 Task: Set up code owners for code review assignments.
Action: Mouse moved to (1371, 76)
Screenshot: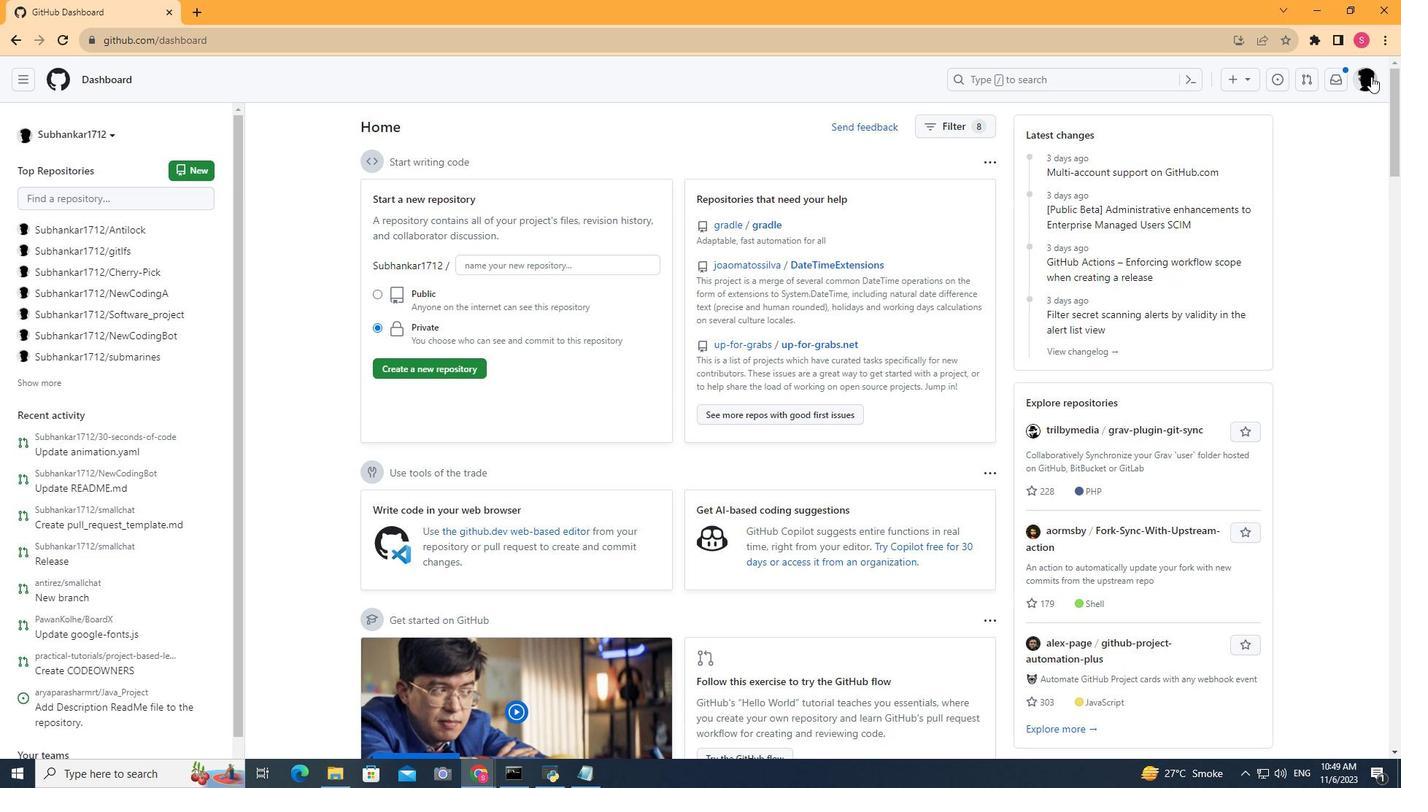 
Action: Mouse pressed left at (1371, 76)
Screenshot: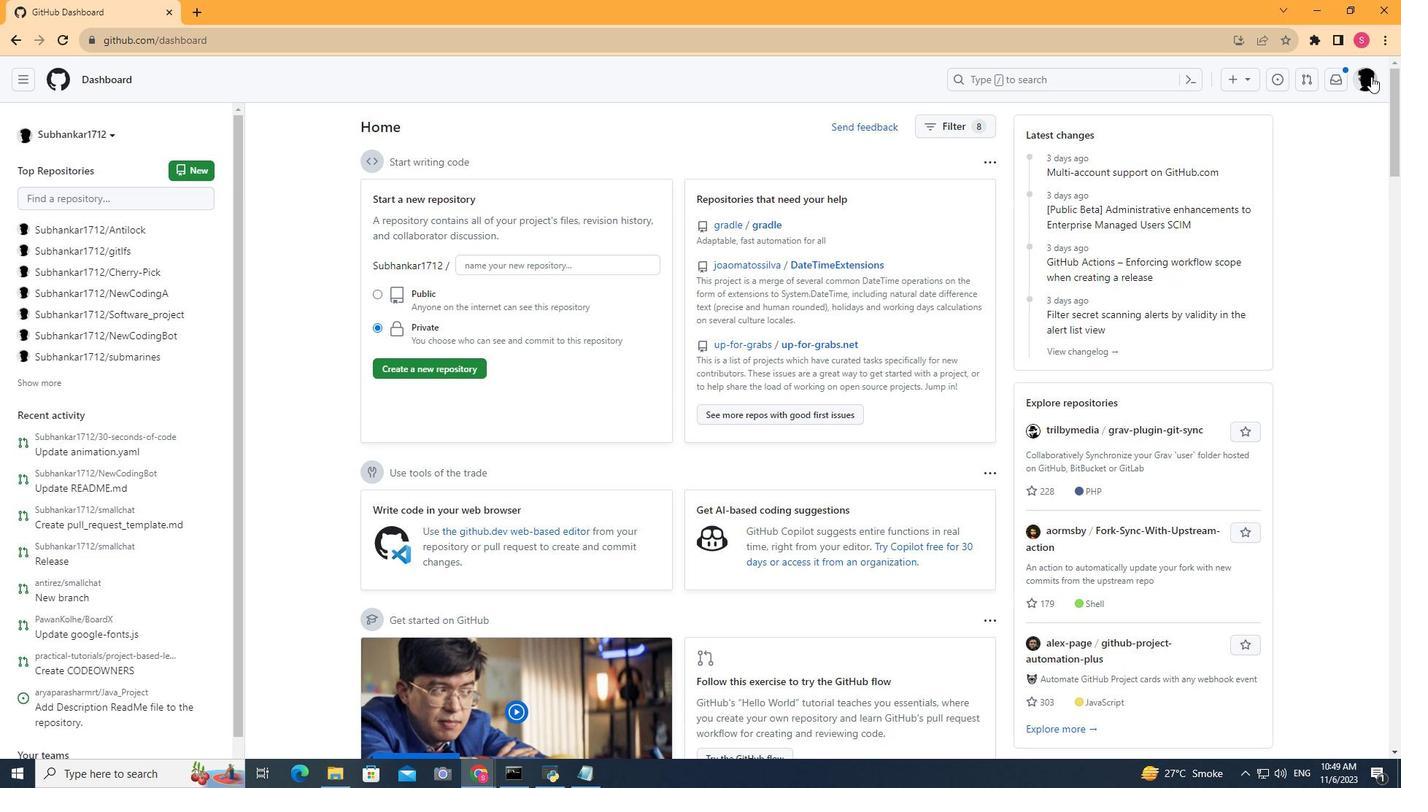 
Action: Mouse moved to (1209, 202)
Screenshot: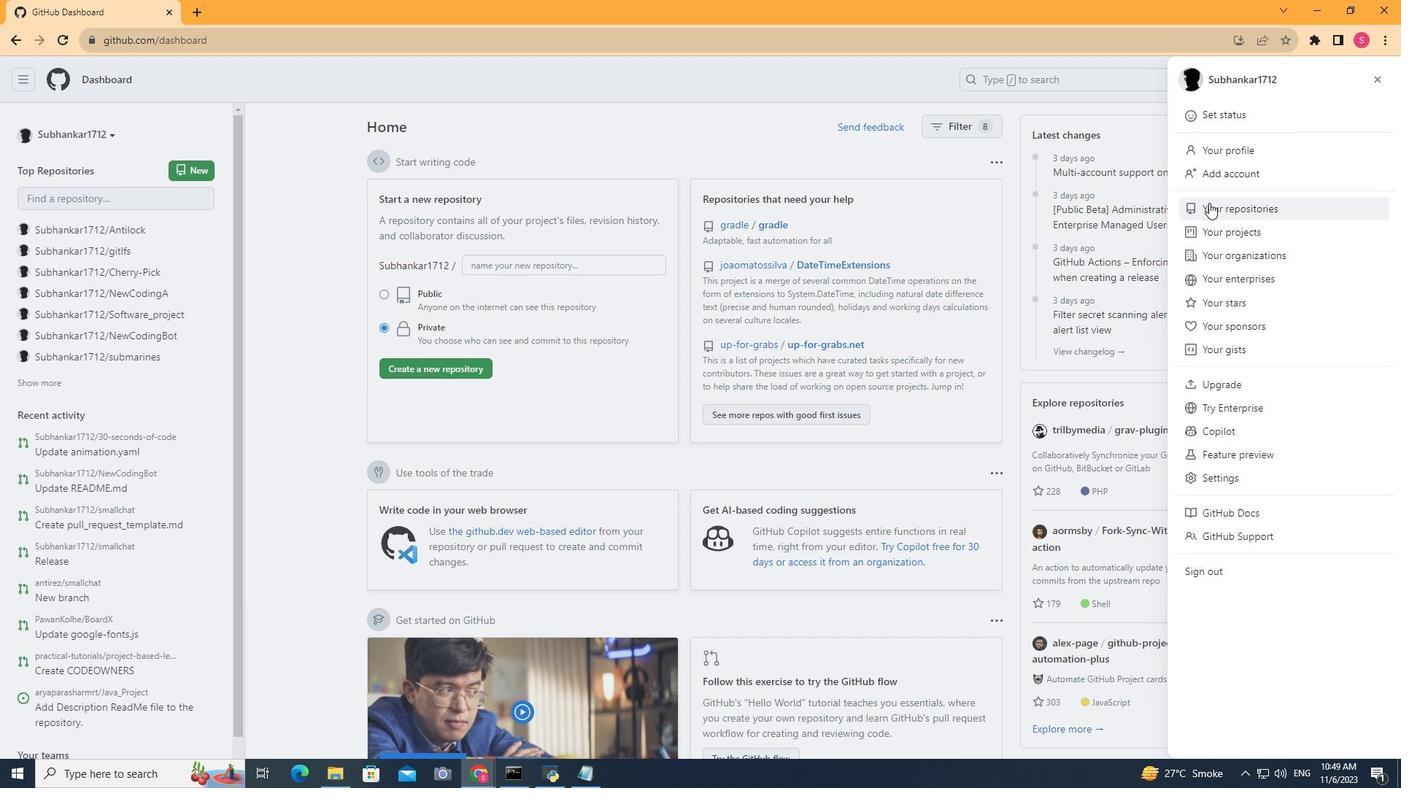 
Action: Mouse pressed left at (1209, 202)
Screenshot: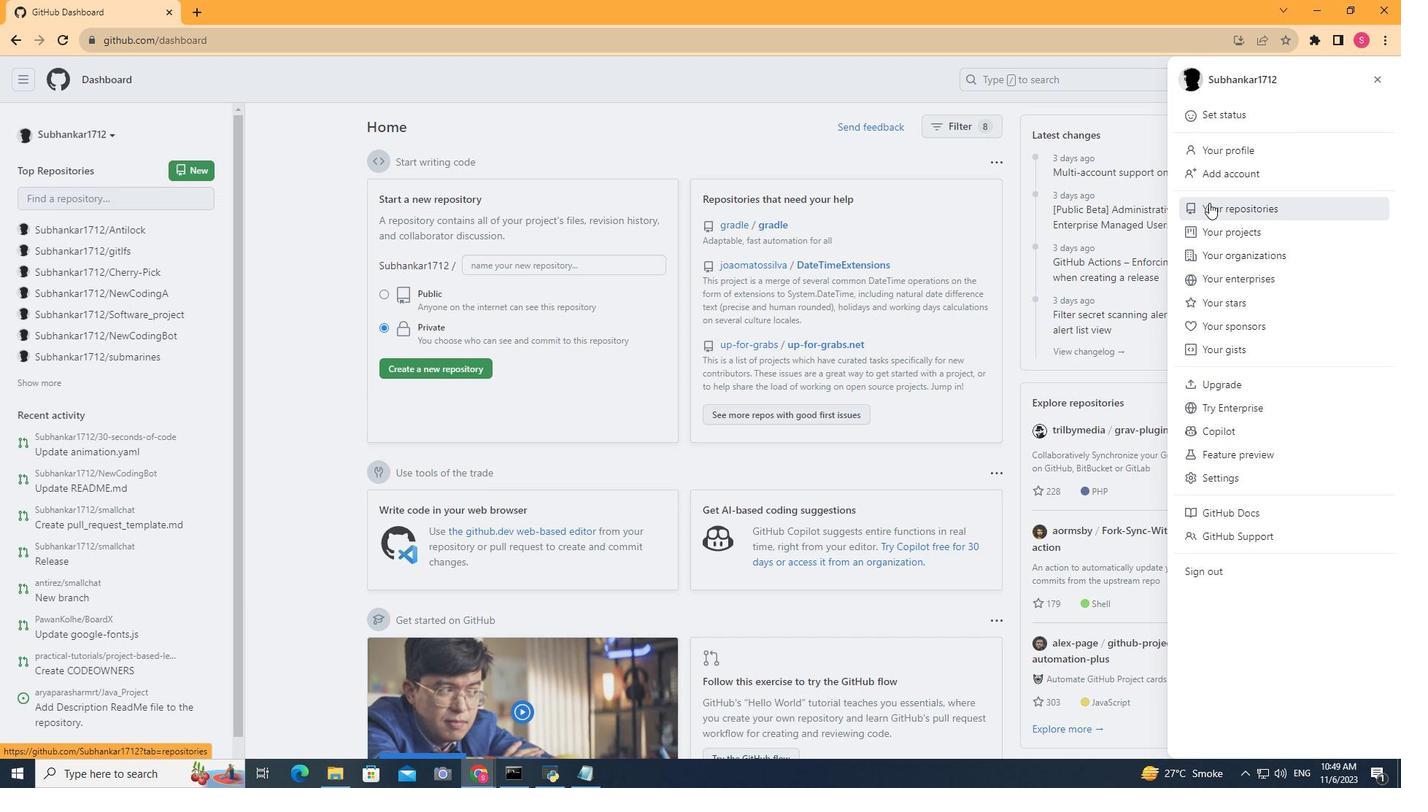 
Action: Mouse moved to (513, 327)
Screenshot: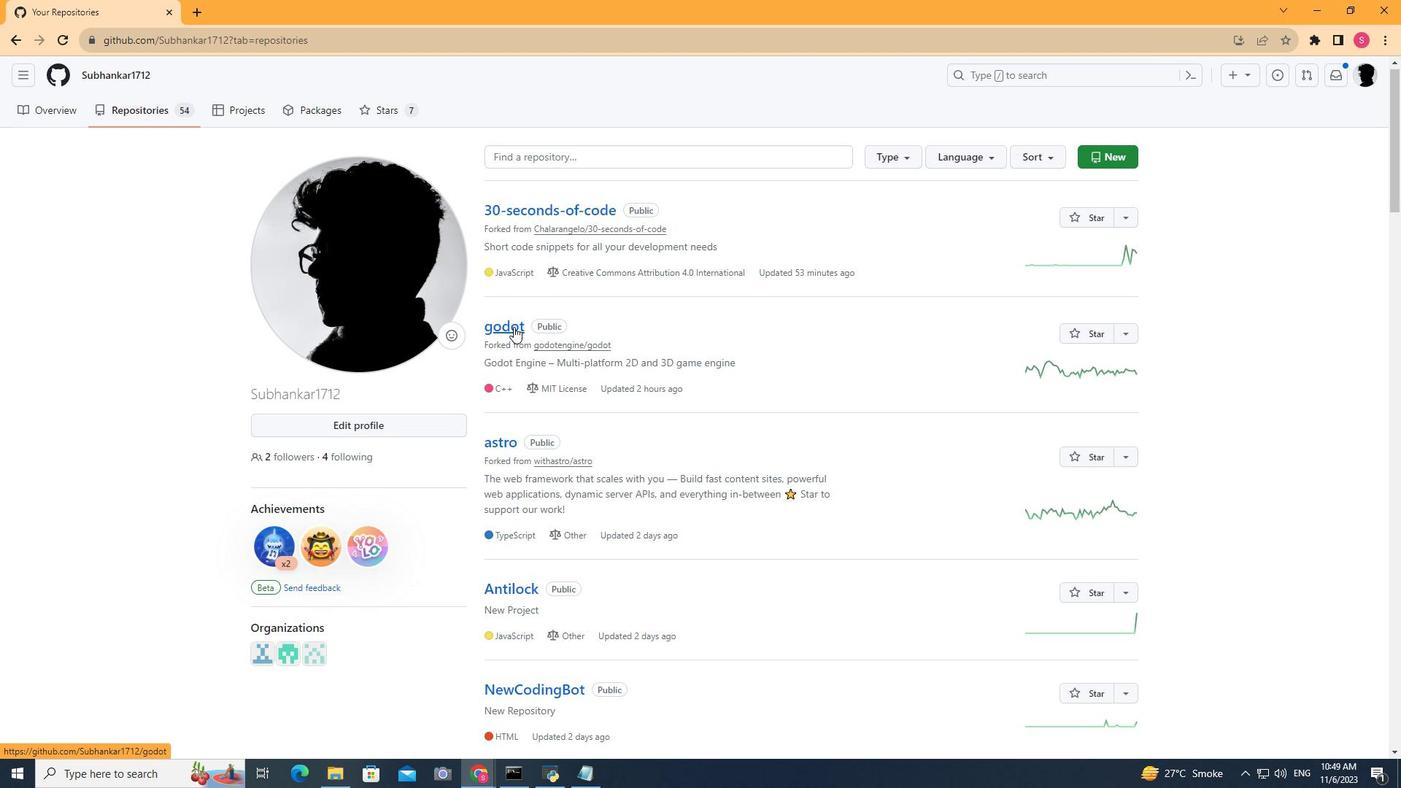 
Action: Mouse scrolled (513, 326) with delta (0, 0)
Screenshot: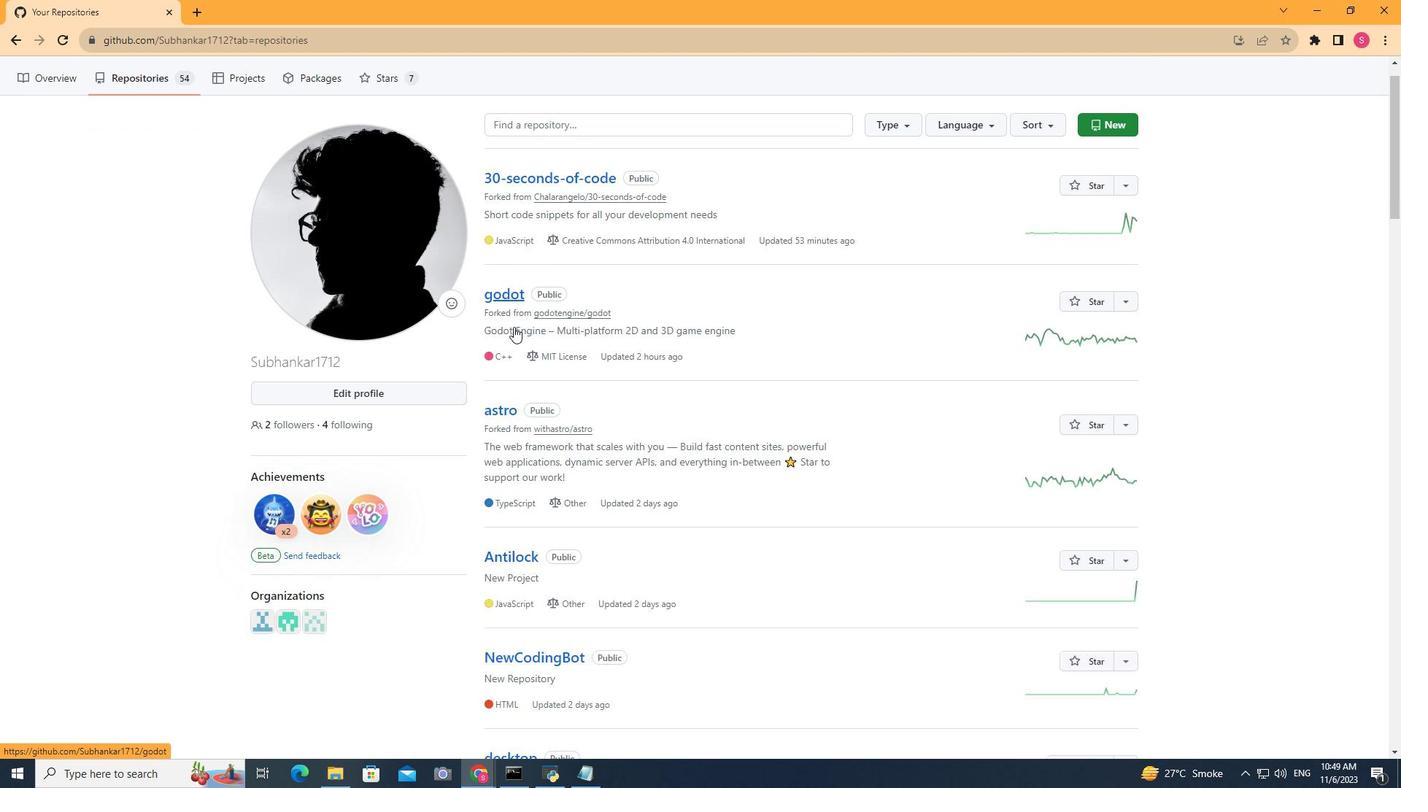
Action: Mouse moved to (490, 376)
Screenshot: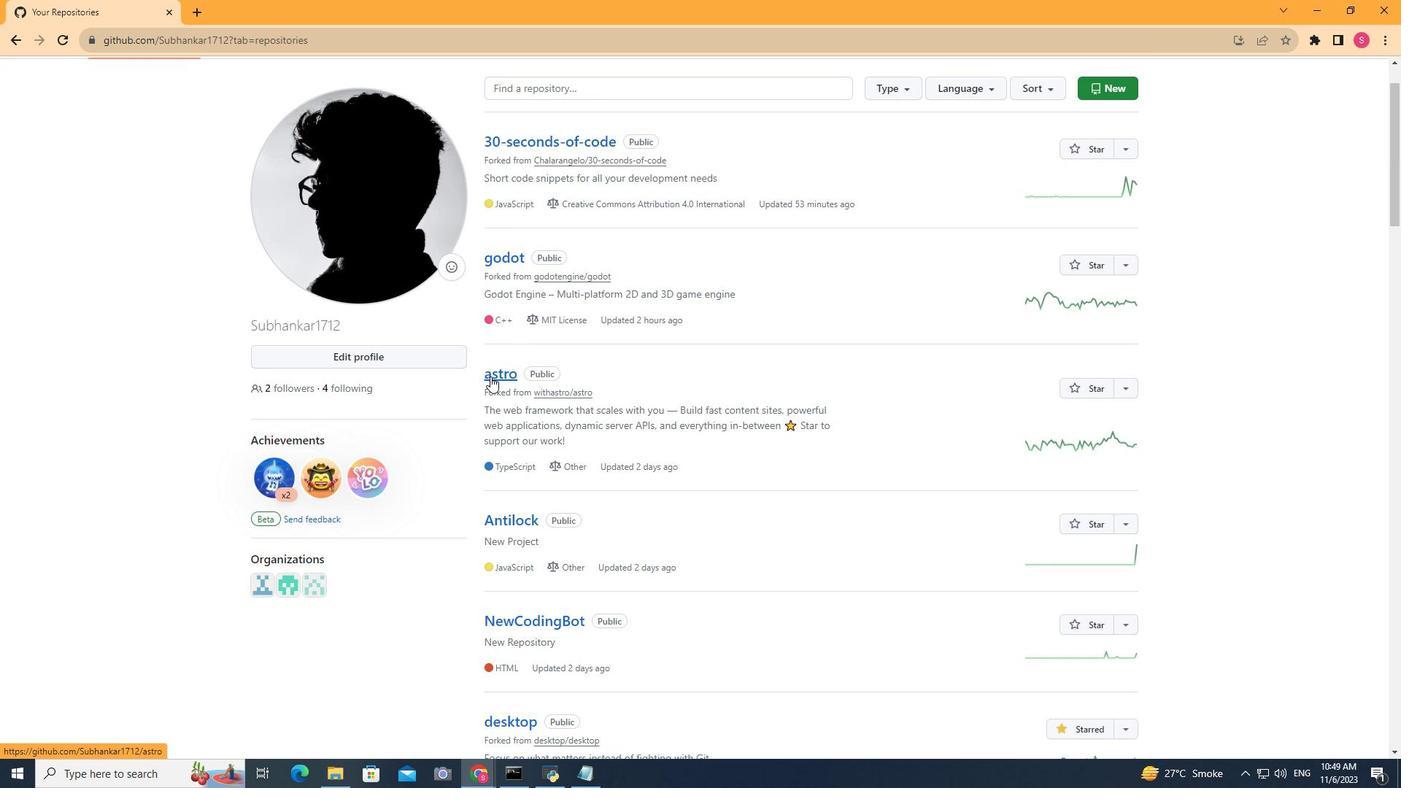 
Action: Mouse pressed left at (490, 376)
Screenshot: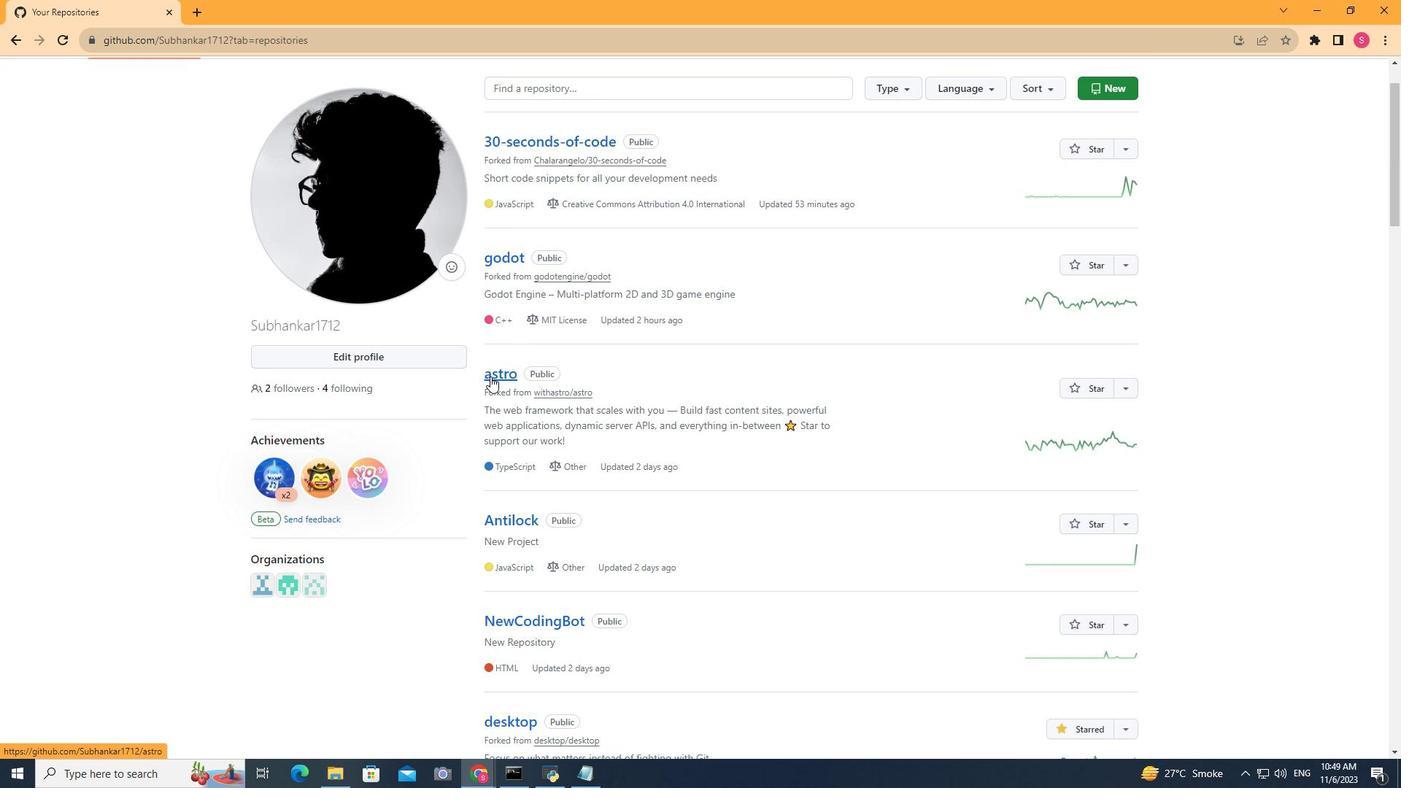 
Action: Mouse moved to (492, 120)
Screenshot: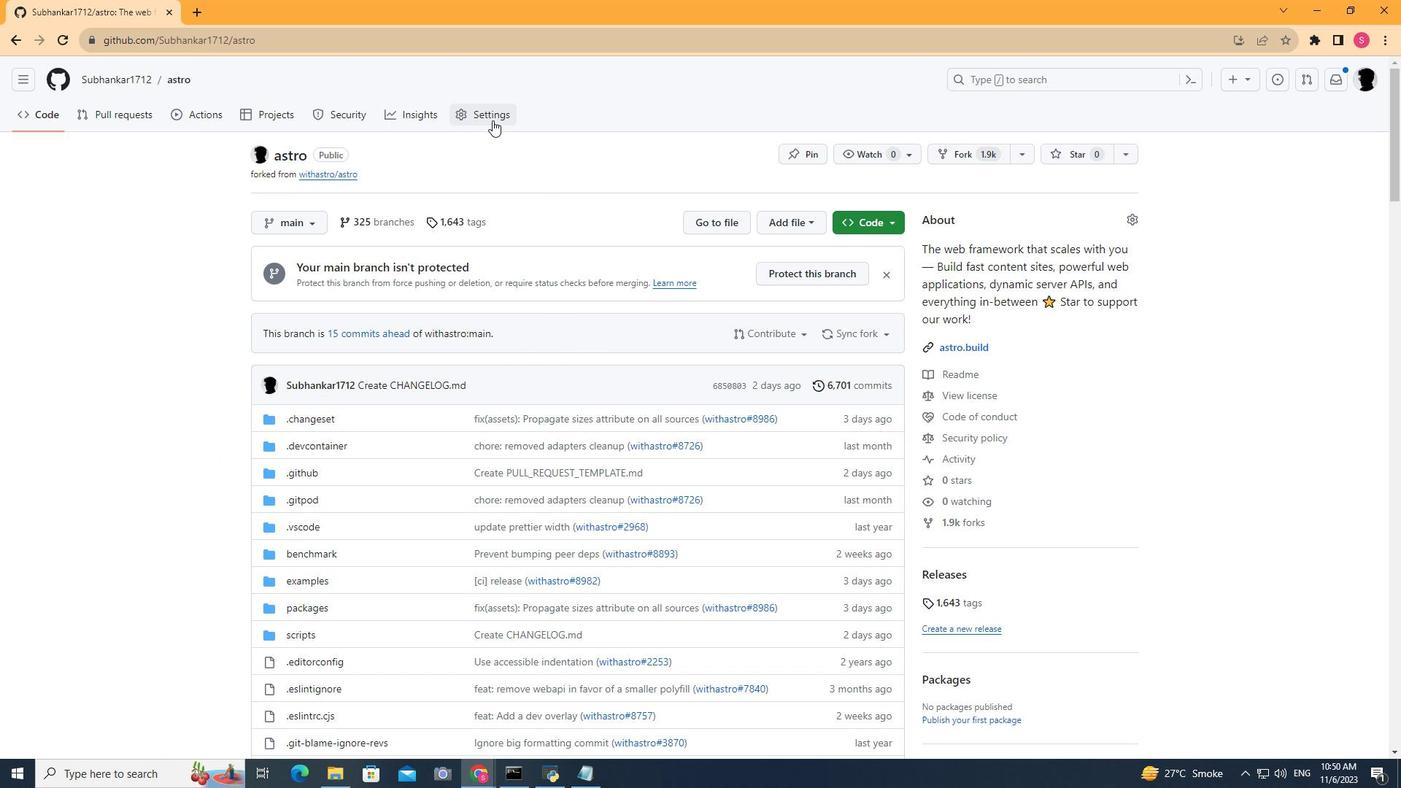 
Action: Mouse pressed left at (492, 120)
Screenshot: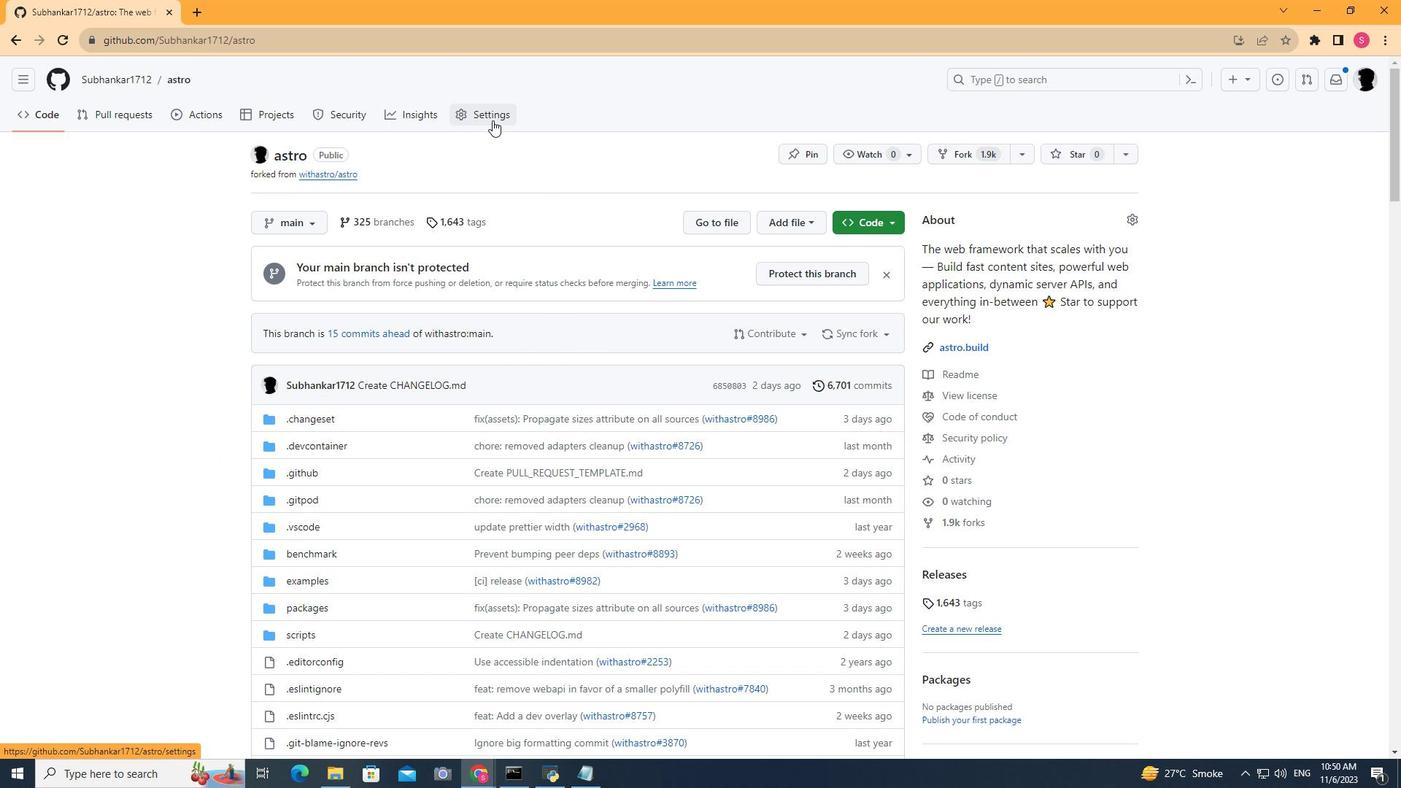 
Action: Mouse moved to (473, 151)
Screenshot: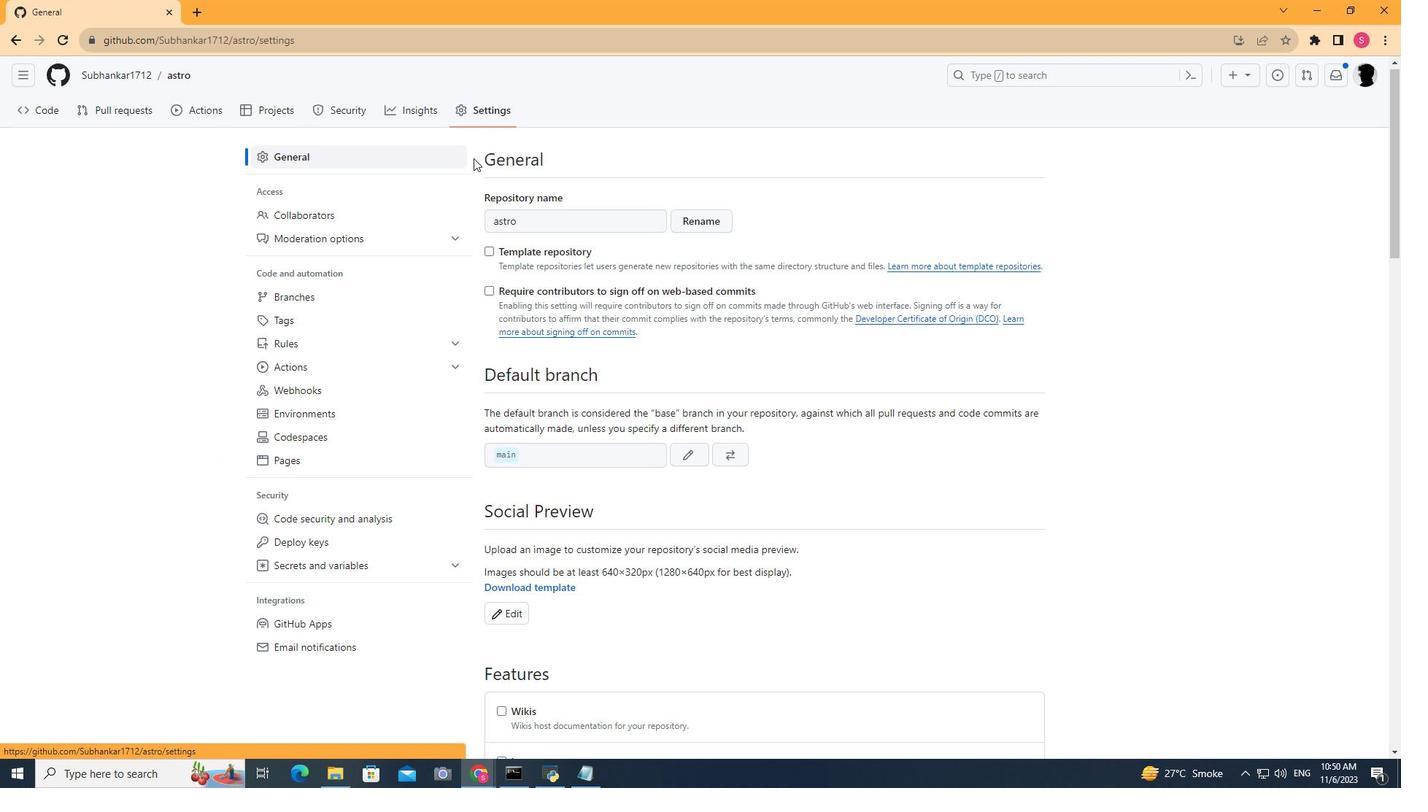 
Action: Mouse scrolled (473, 151) with delta (0, 0)
Screenshot: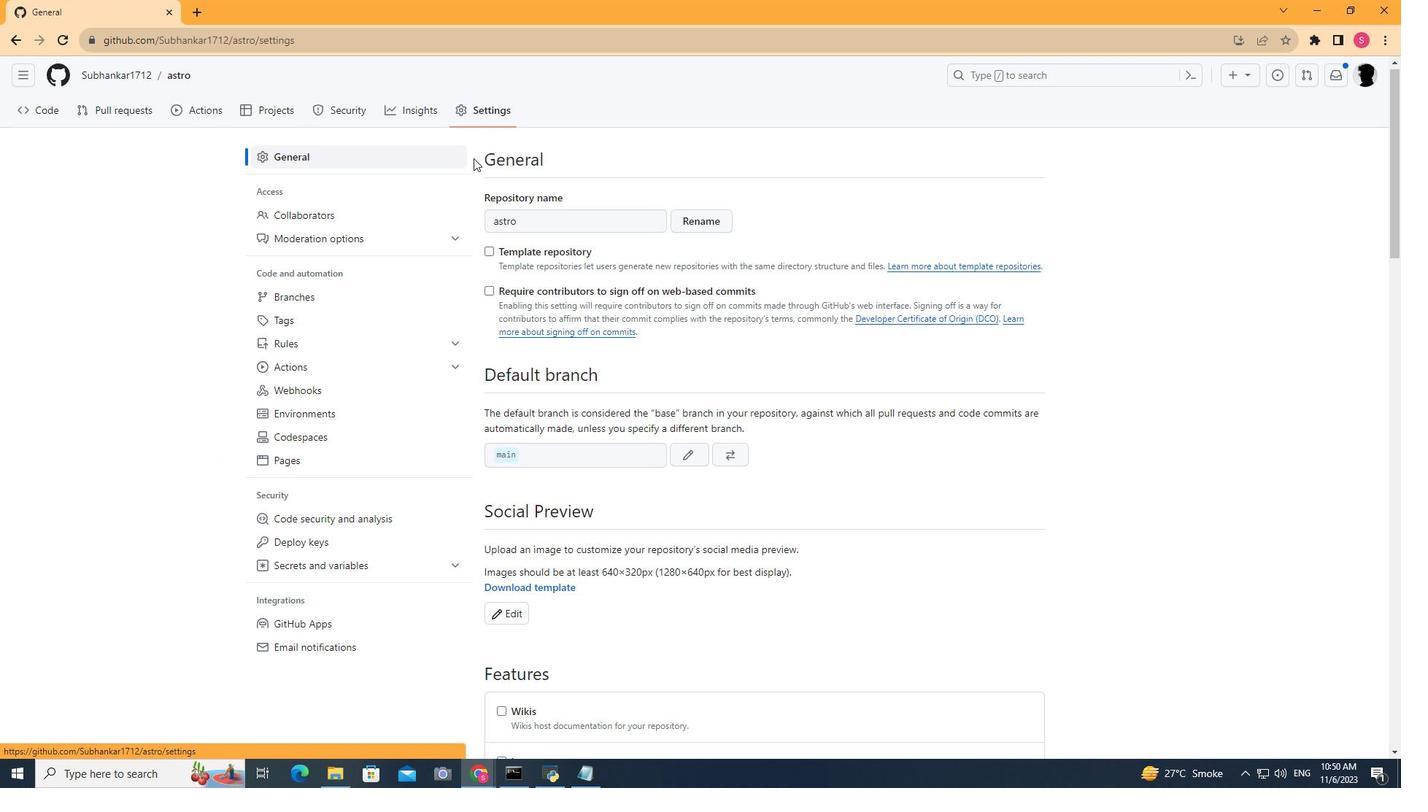 
Action: Mouse moved to (473, 157)
Screenshot: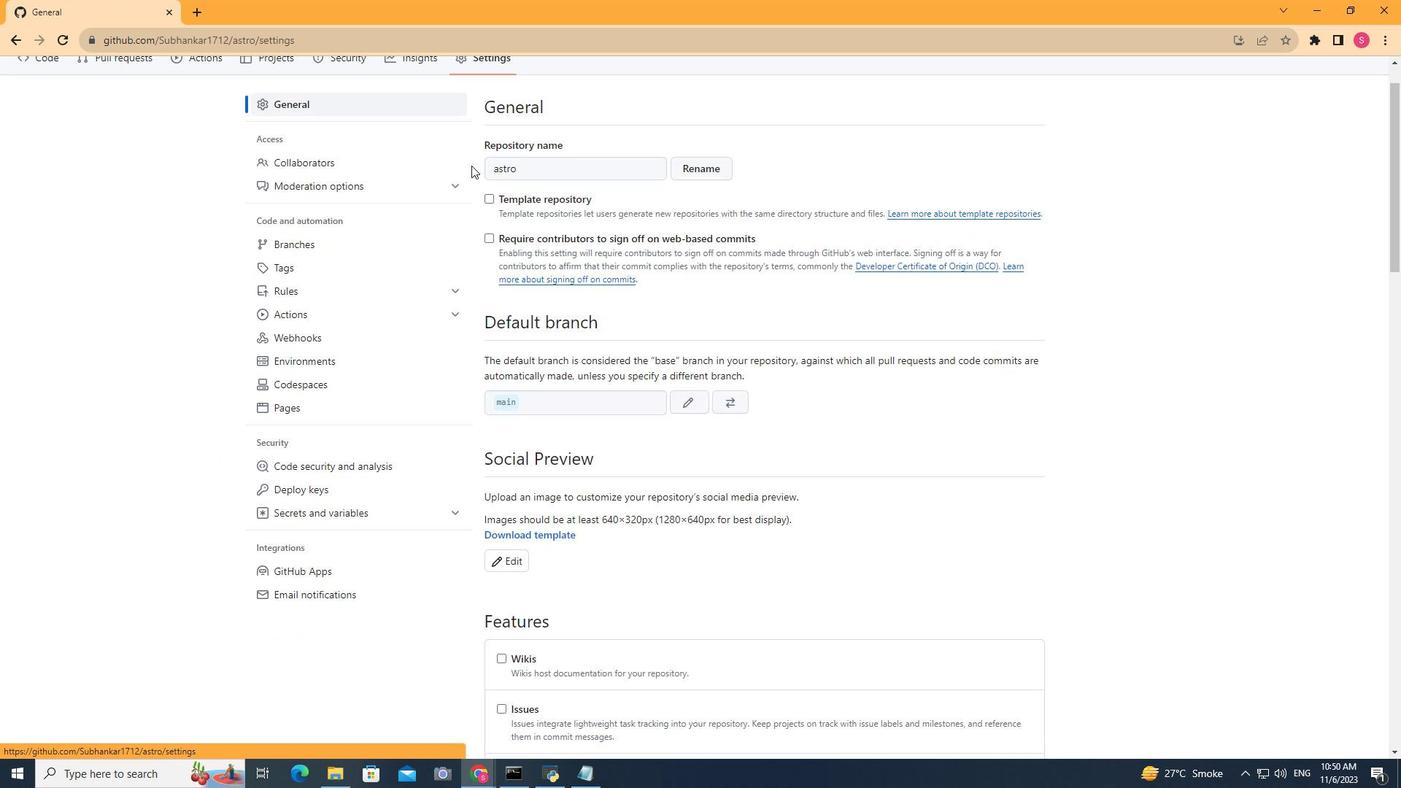 
Action: Mouse scrolled (473, 156) with delta (0, 0)
Screenshot: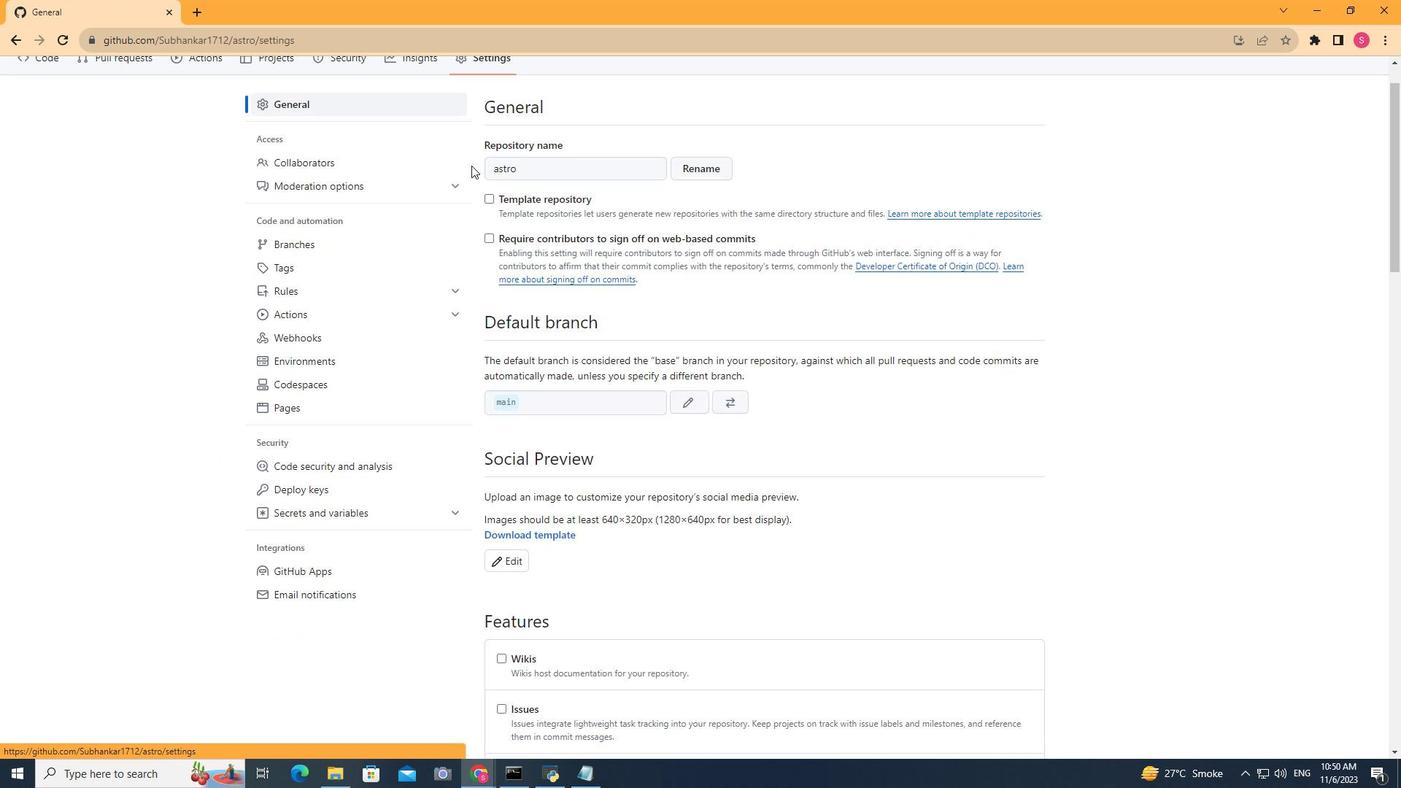 
Action: Mouse moved to (391, 159)
Screenshot: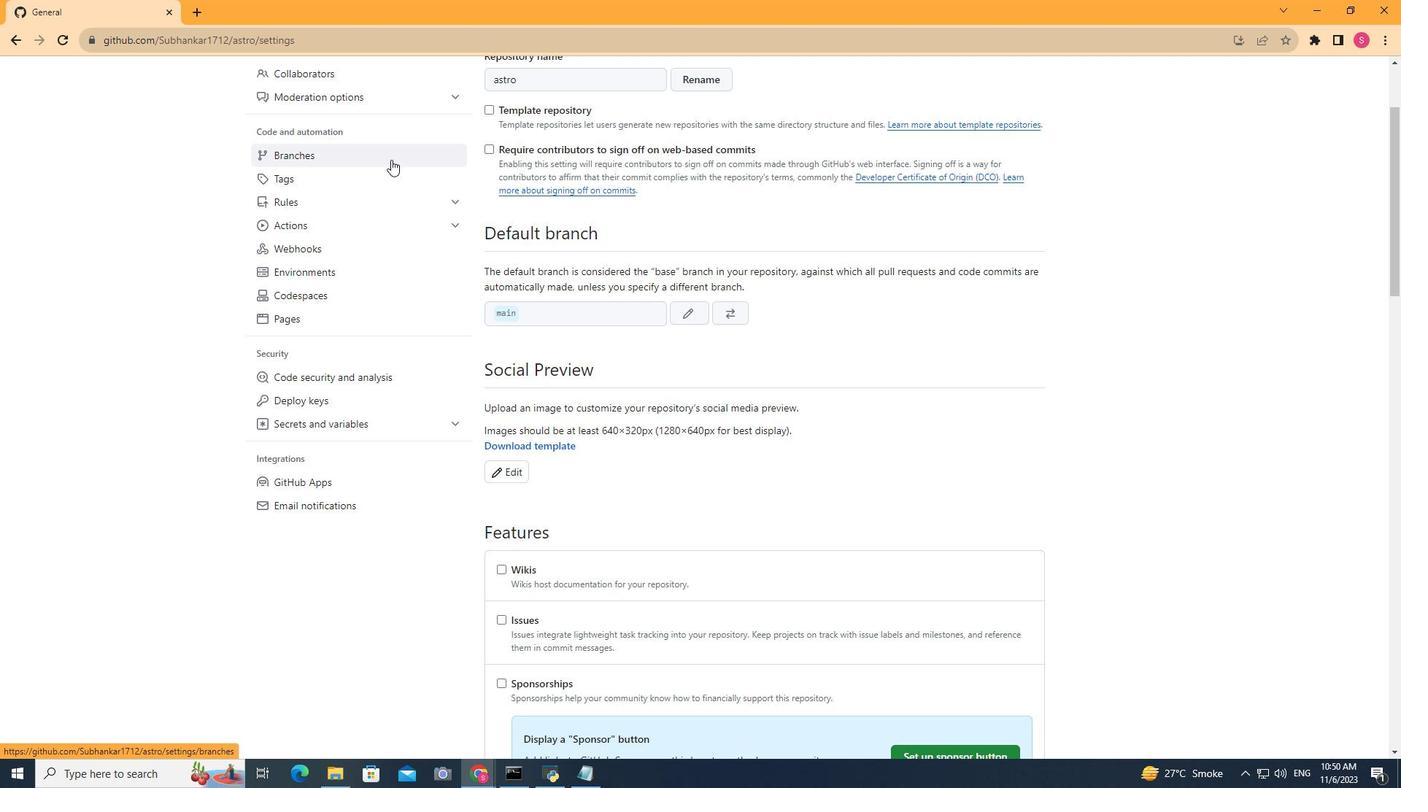 
Action: Mouse pressed left at (391, 159)
Screenshot: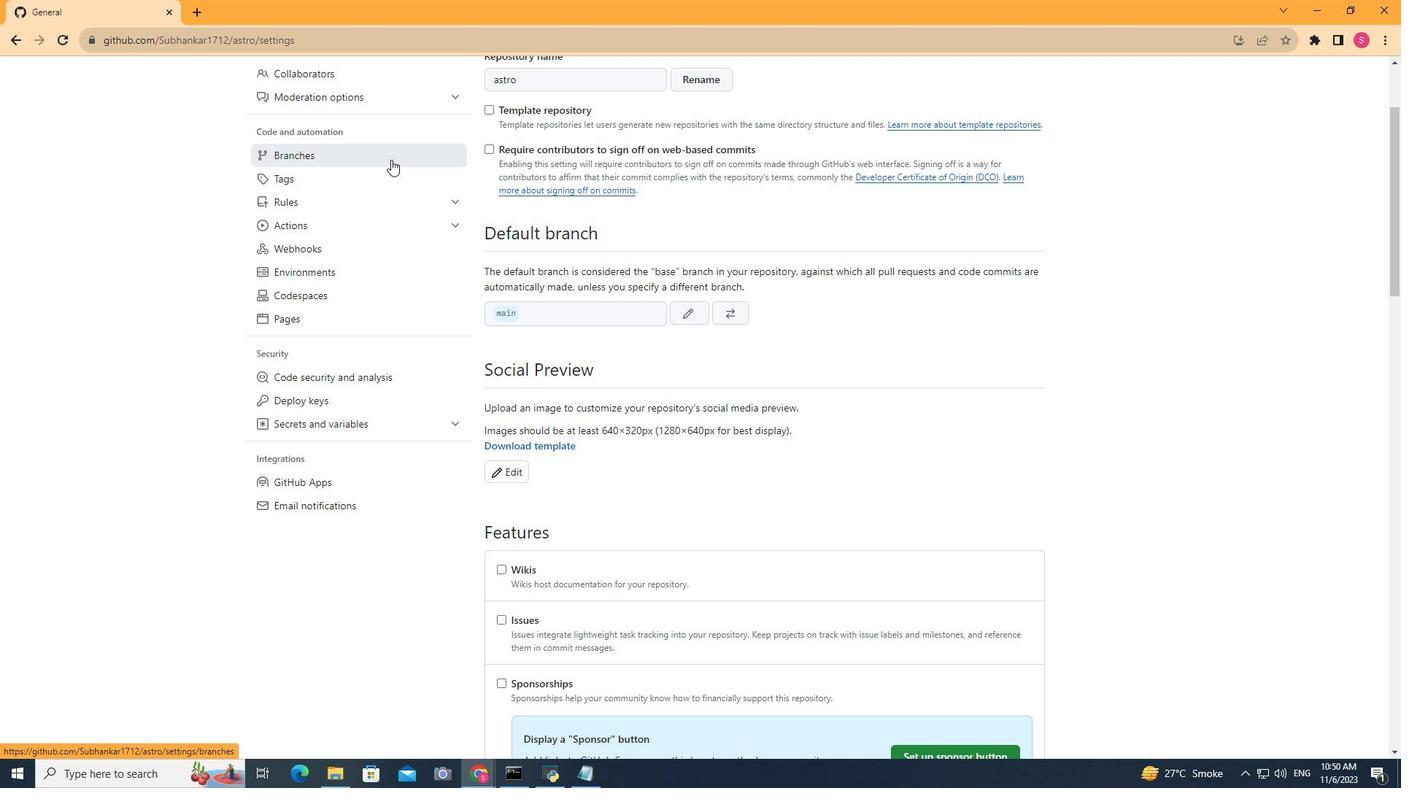 
Action: Mouse moved to (612, 251)
Screenshot: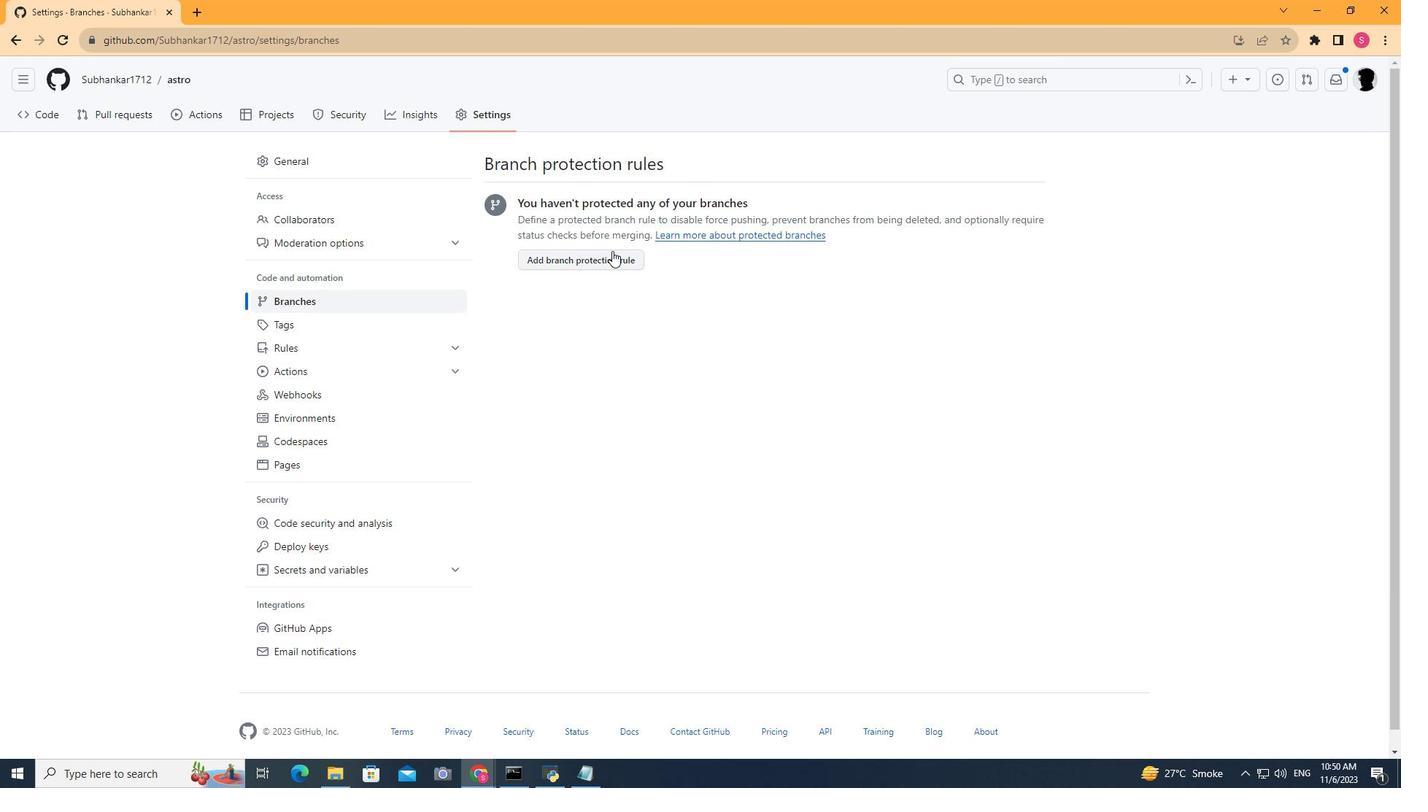 
Action: Mouse pressed left at (612, 251)
Screenshot: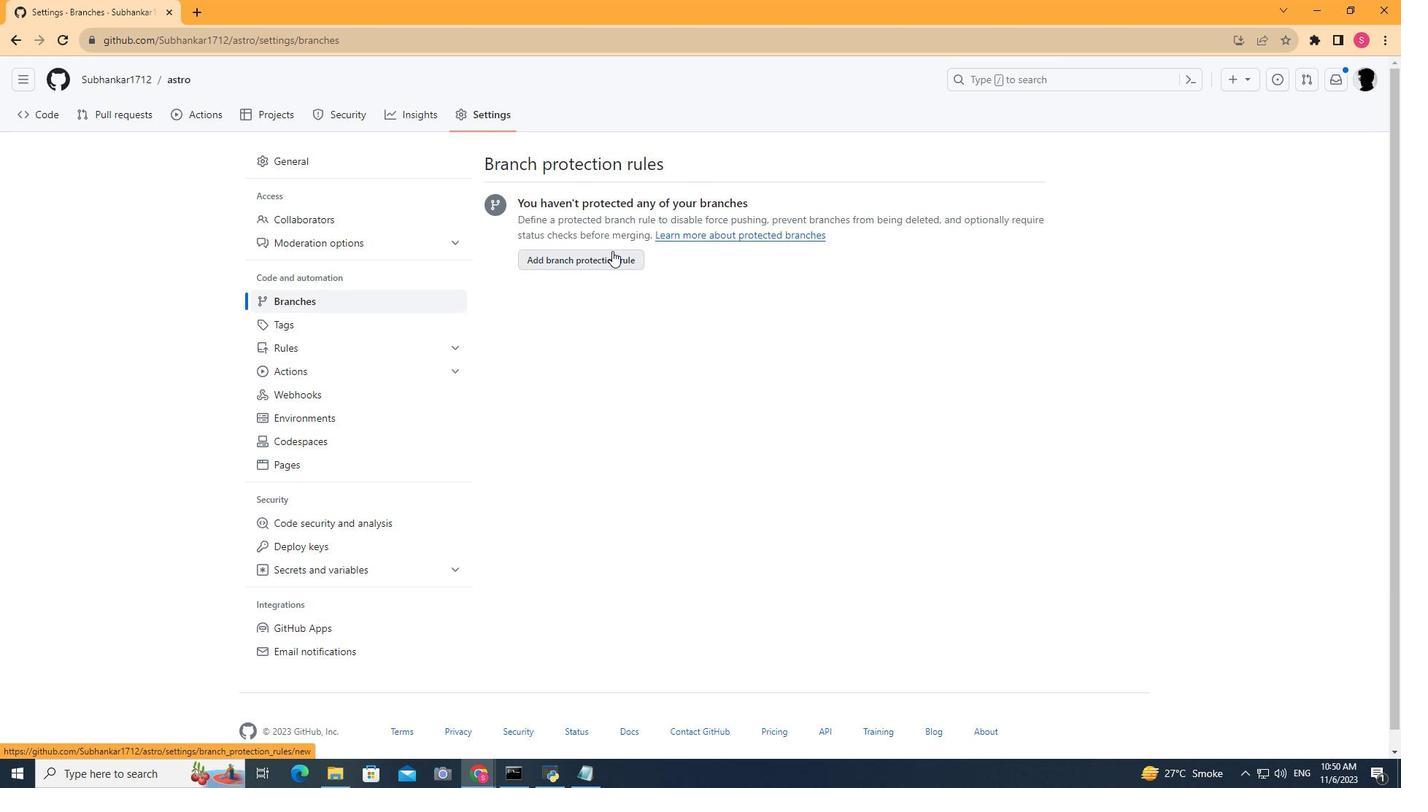 
Action: Mouse moved to (551, 366)
Screenshot: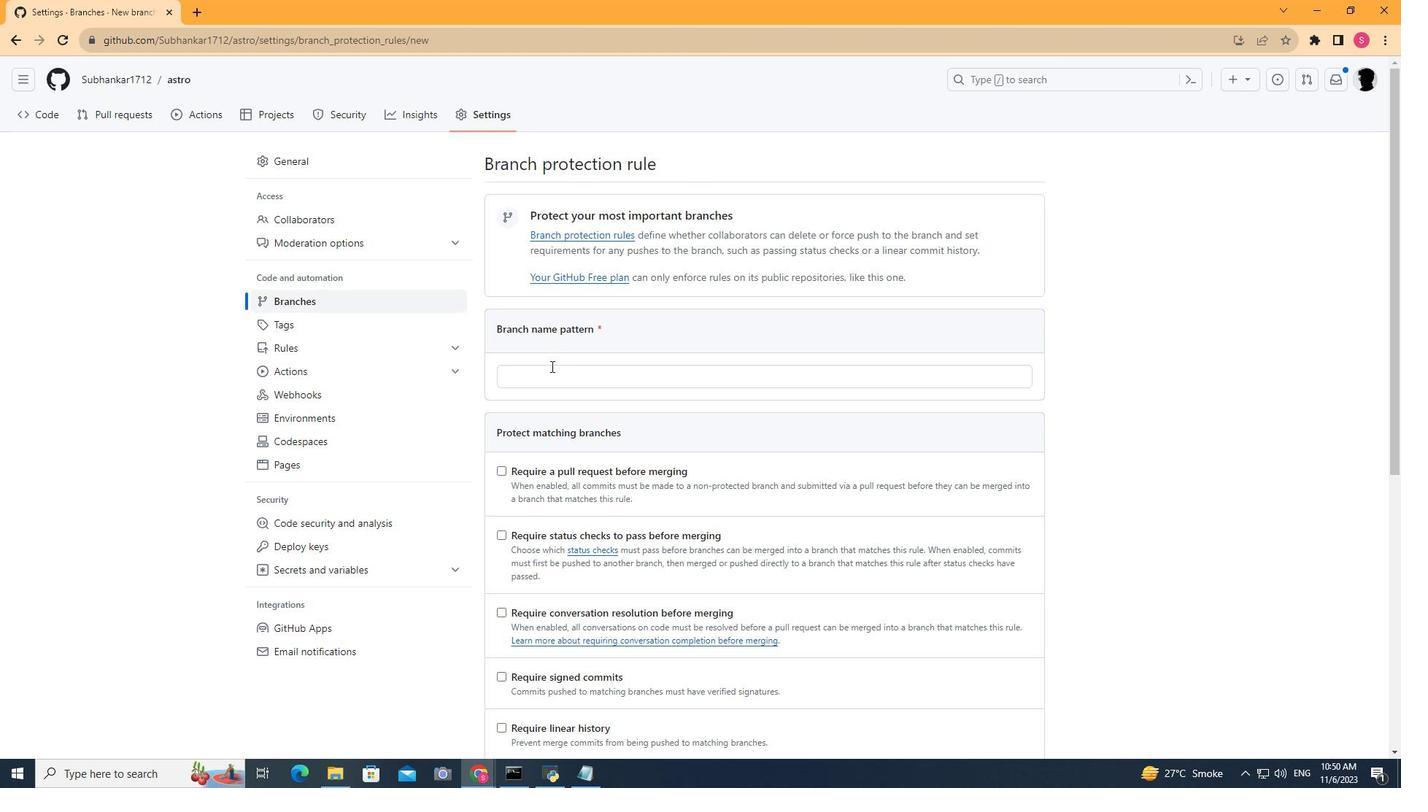 
Action: Mouse pressed left at (551, 366)
Screenshot: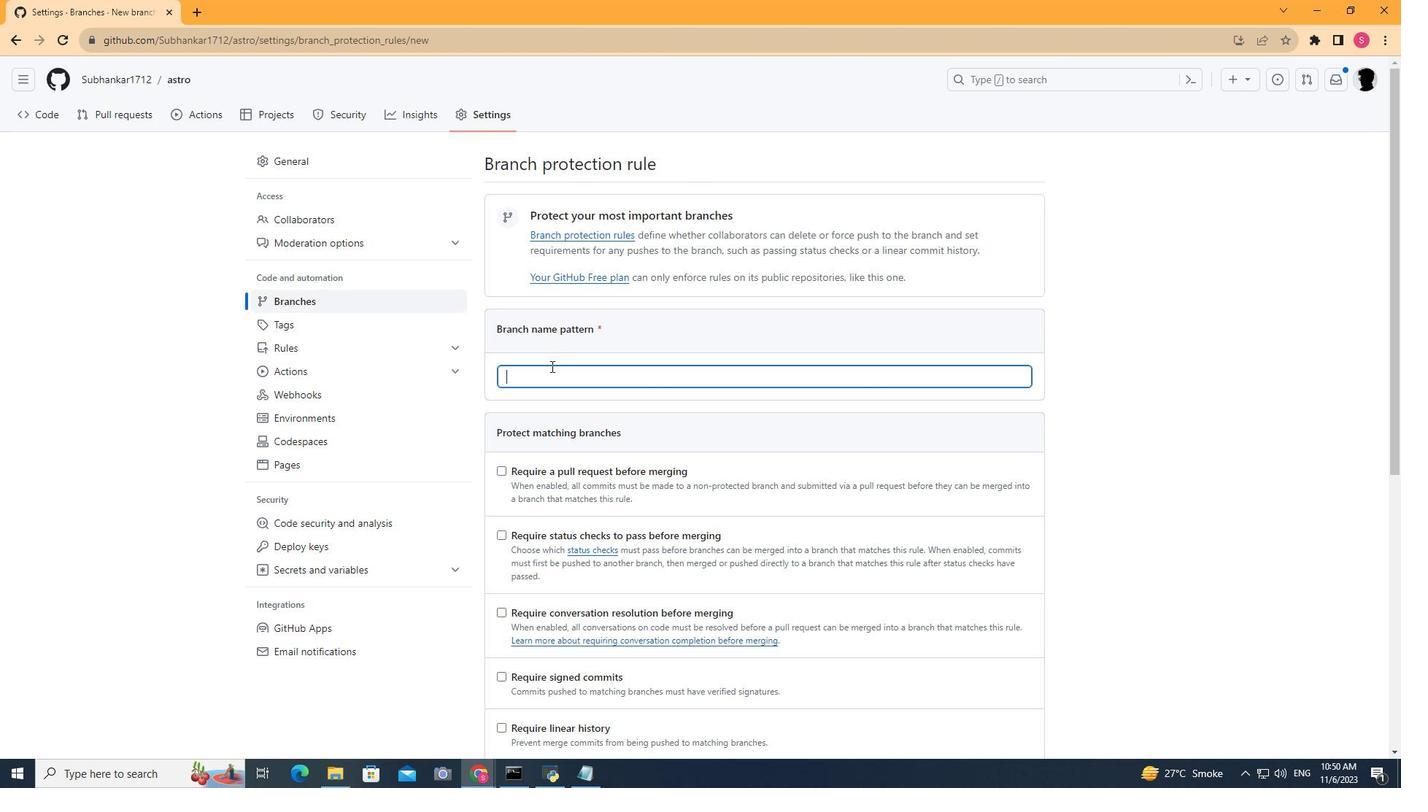 
Action: Mouse moved to (608, 350)
Screenshot: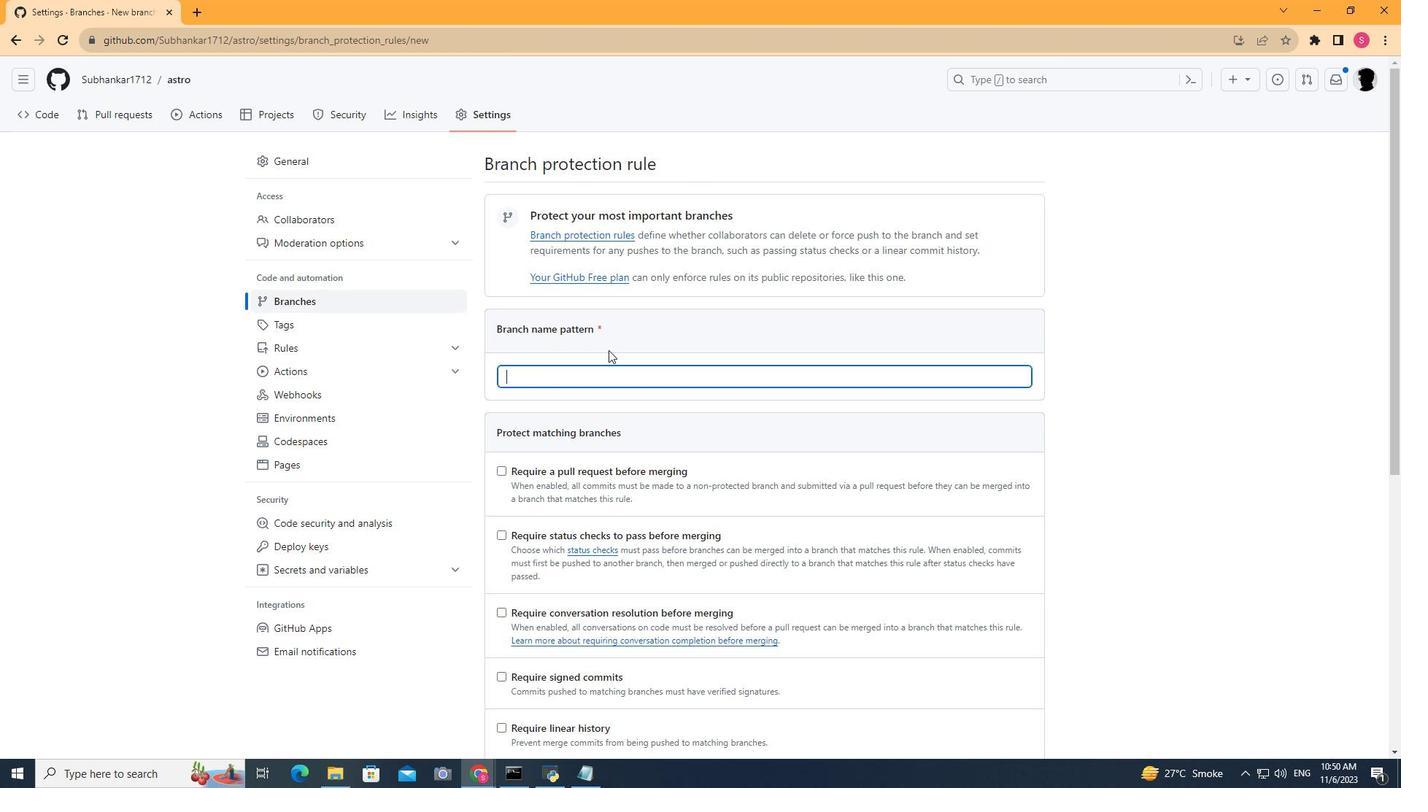 
Action: Key pressed main
Screenshot: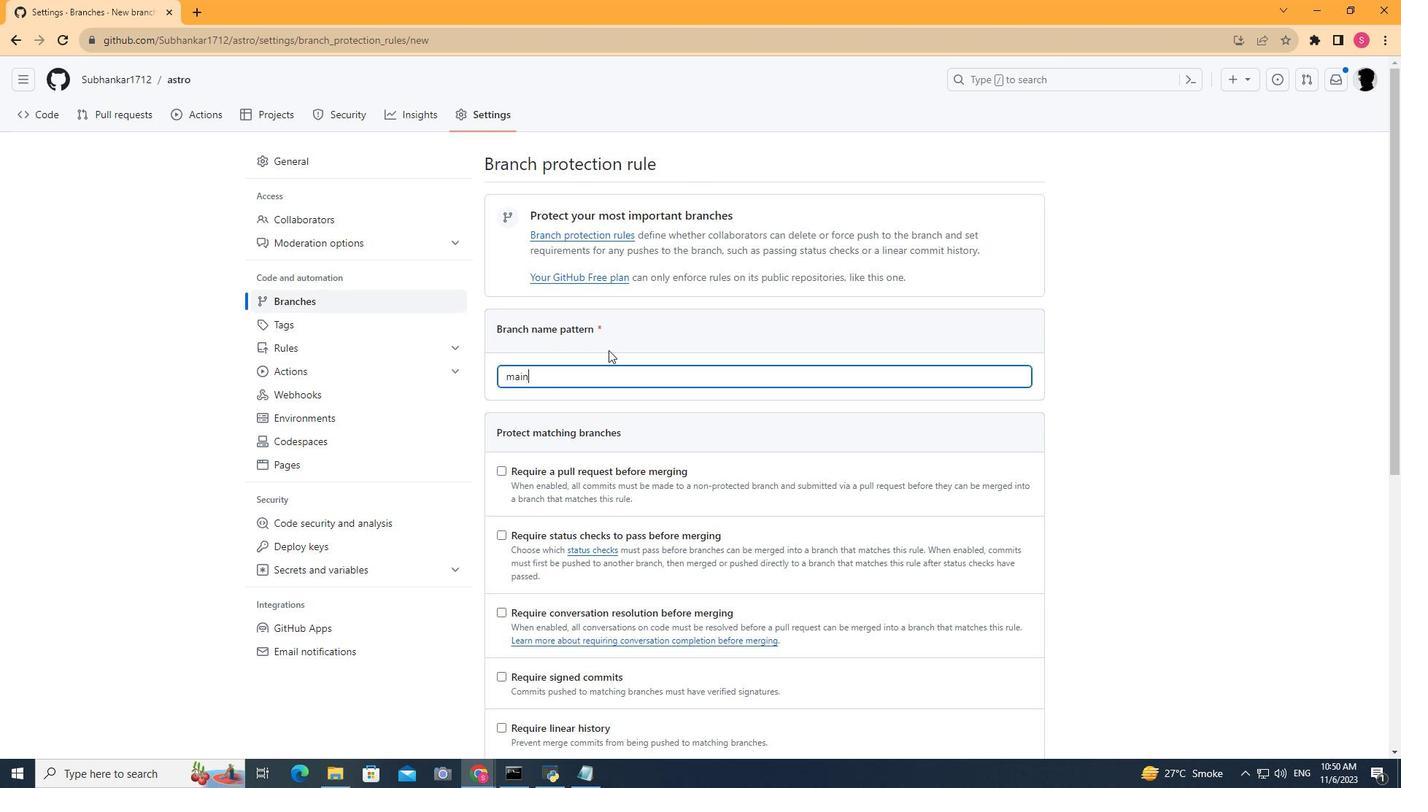 
Action: Mouse moved to (502, 469)
Screenshot: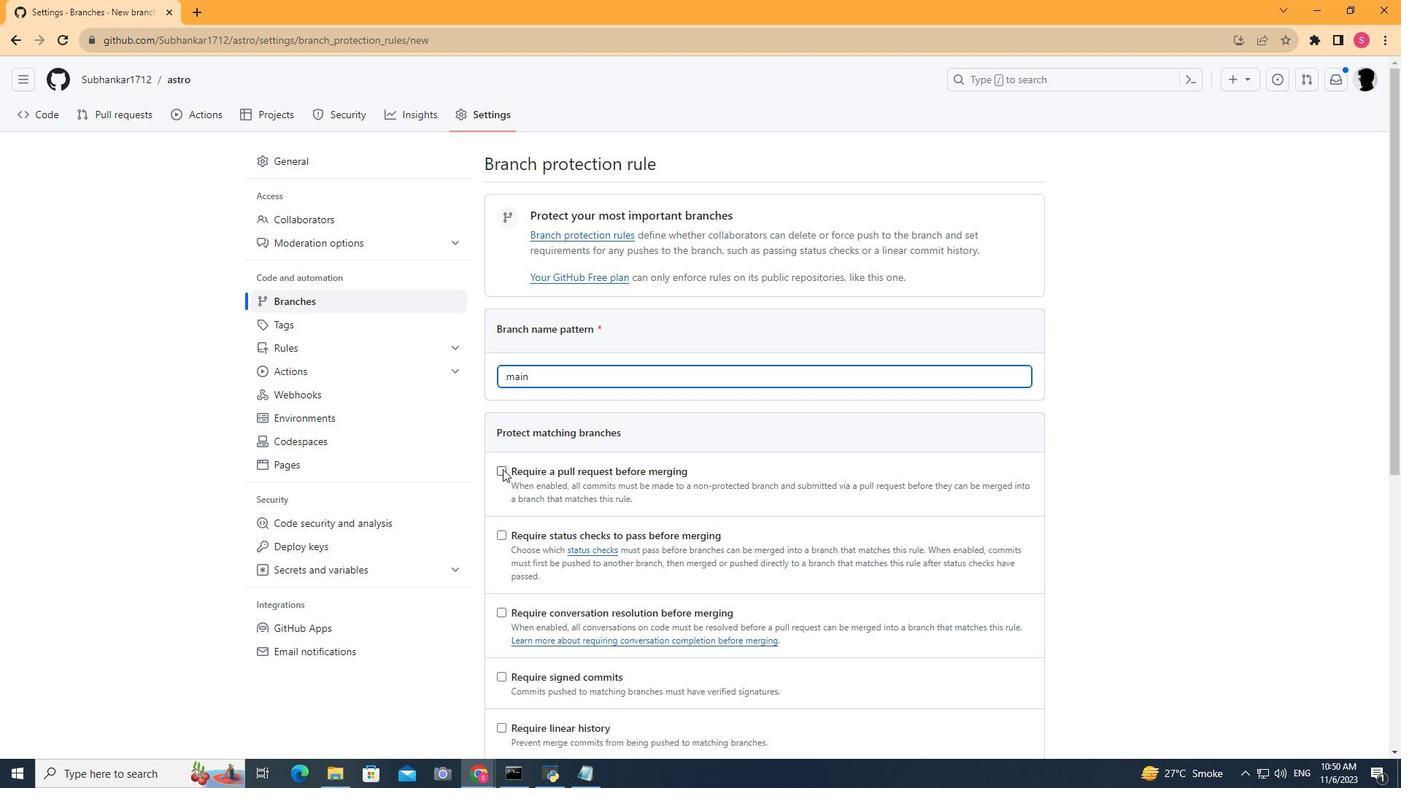 
Action: Mouse pressed left at (502, 469)
Screenshot: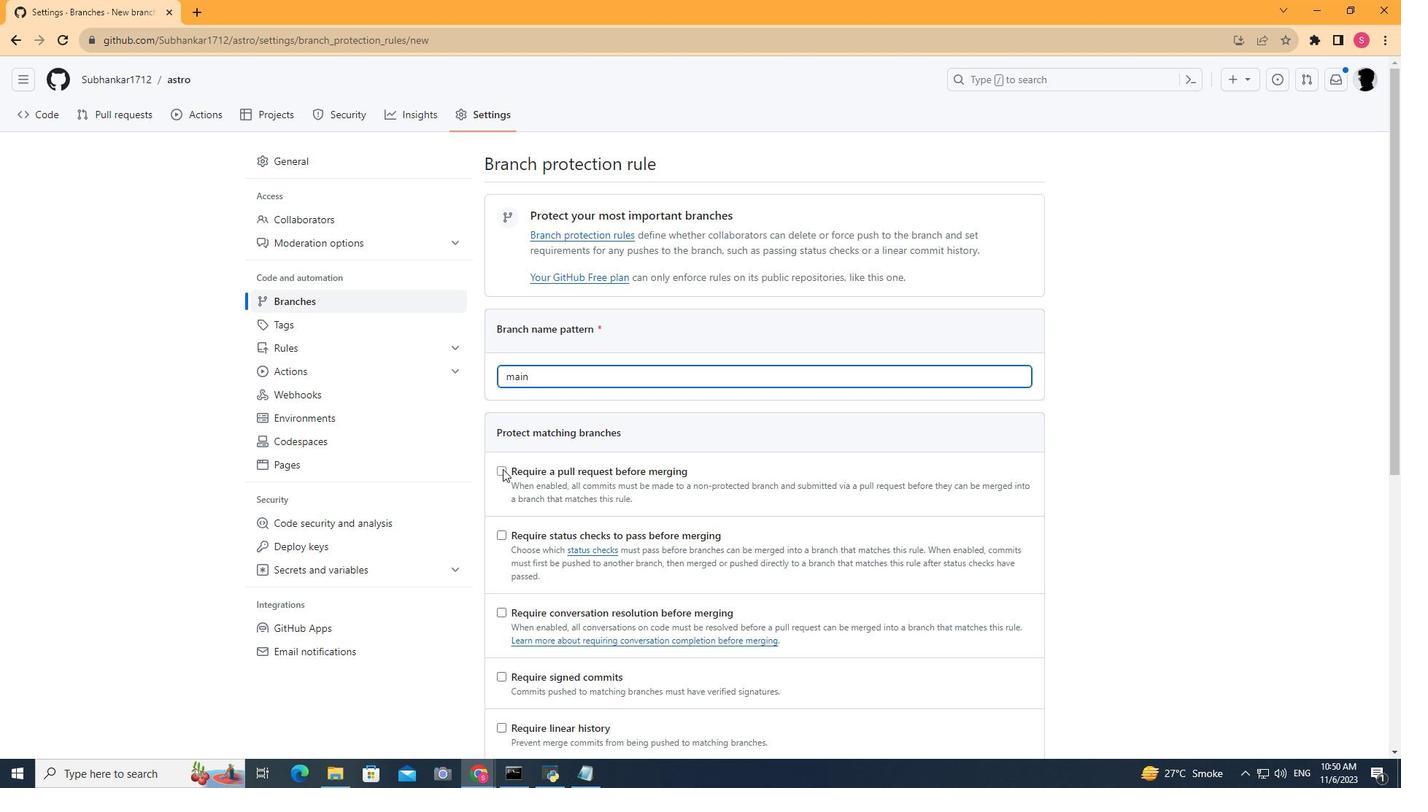 
Action: Mouse moved to (507, 469)
Screenshot: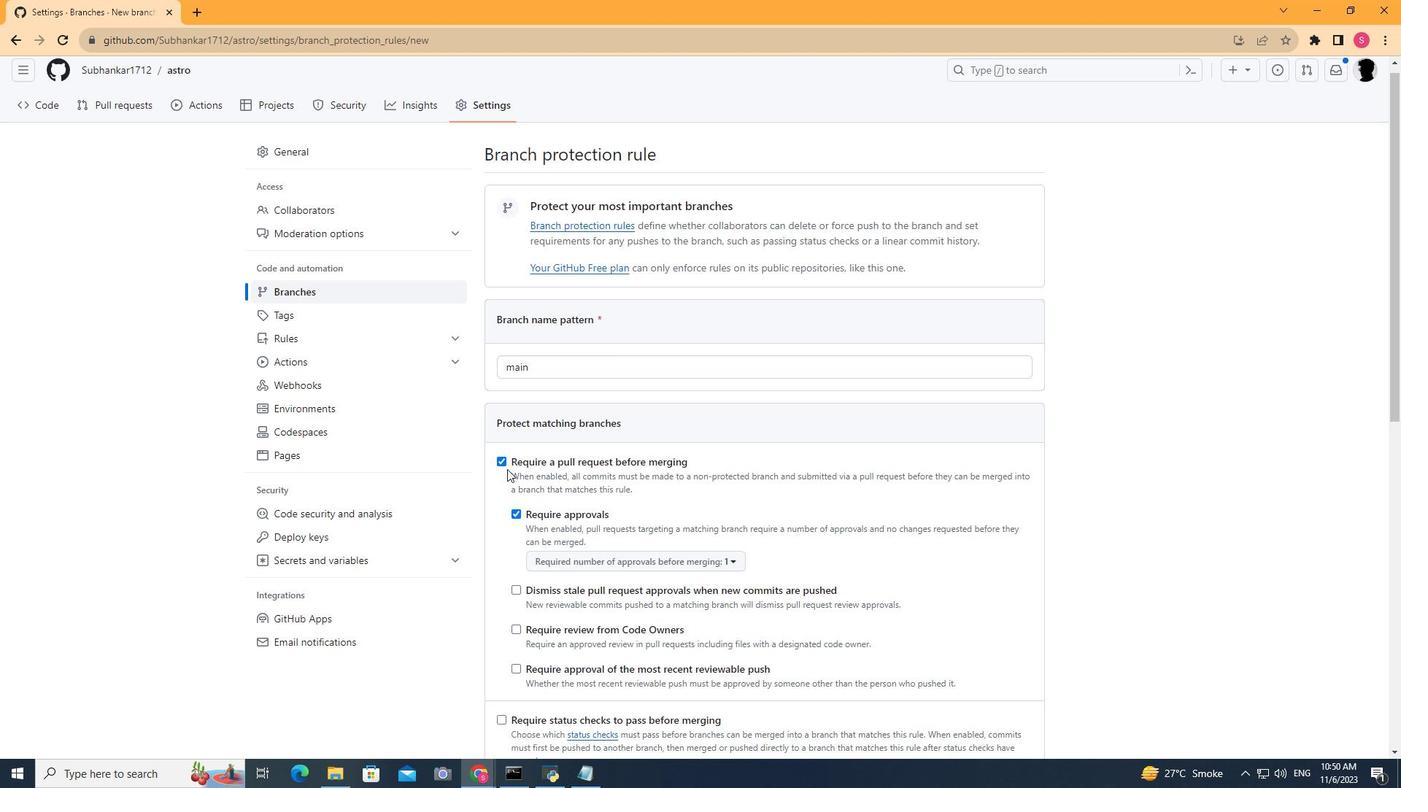 
Action: Mouse scrolled (507, 468) with delta (0, 0)
Screenshot: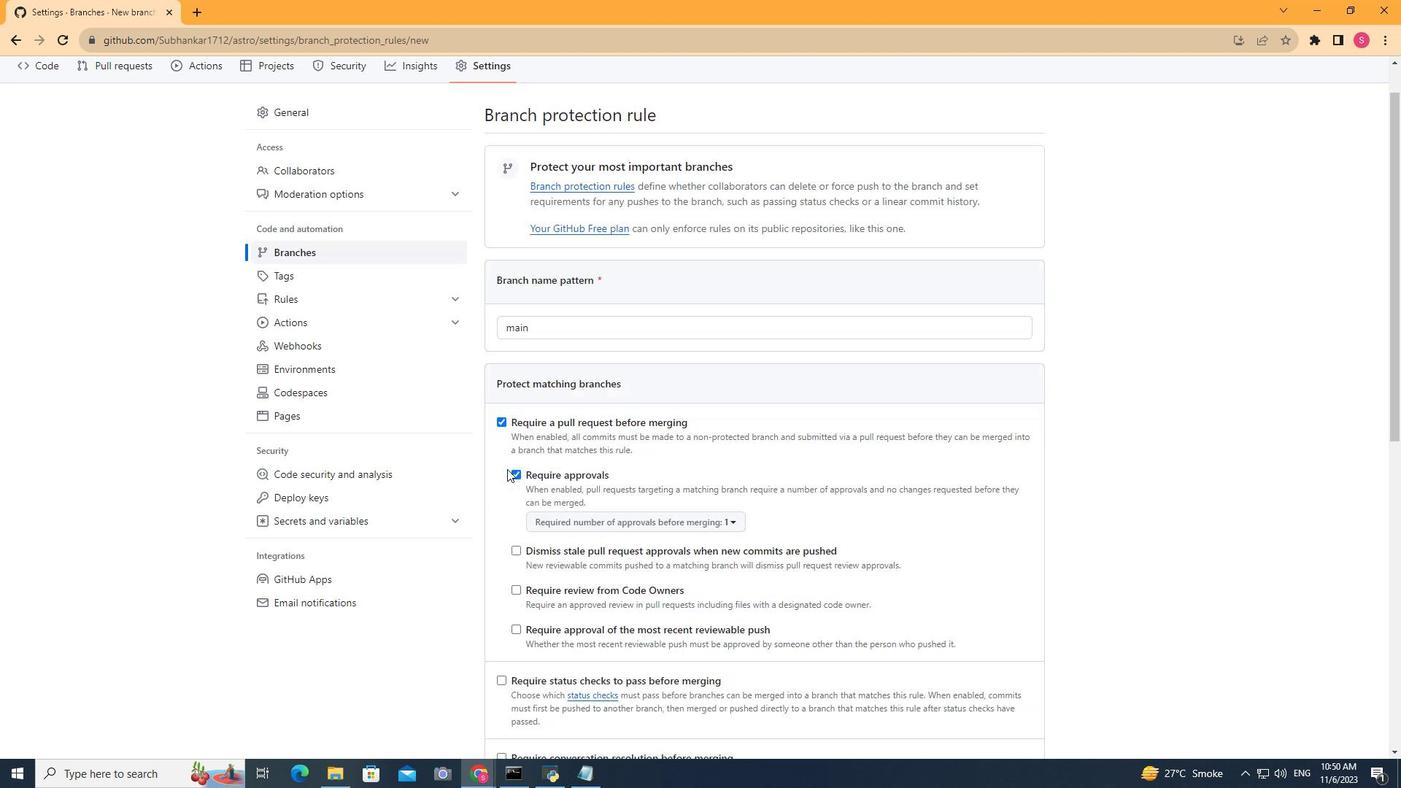 
Action: Mouse scrolled (507, 468) with delta (0, 0)
Screenshot: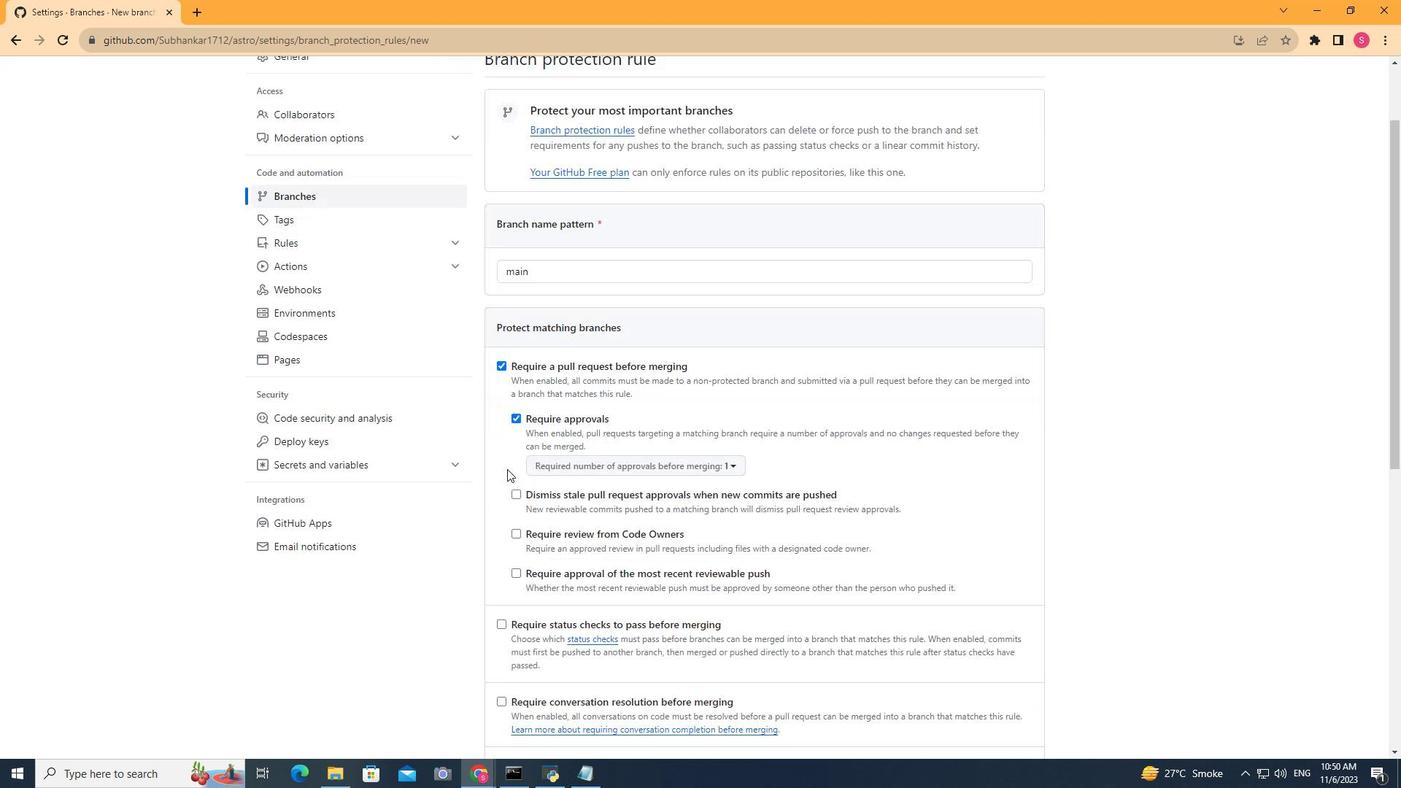 
Action: Mouse moved to (513, 492)
Screenshot: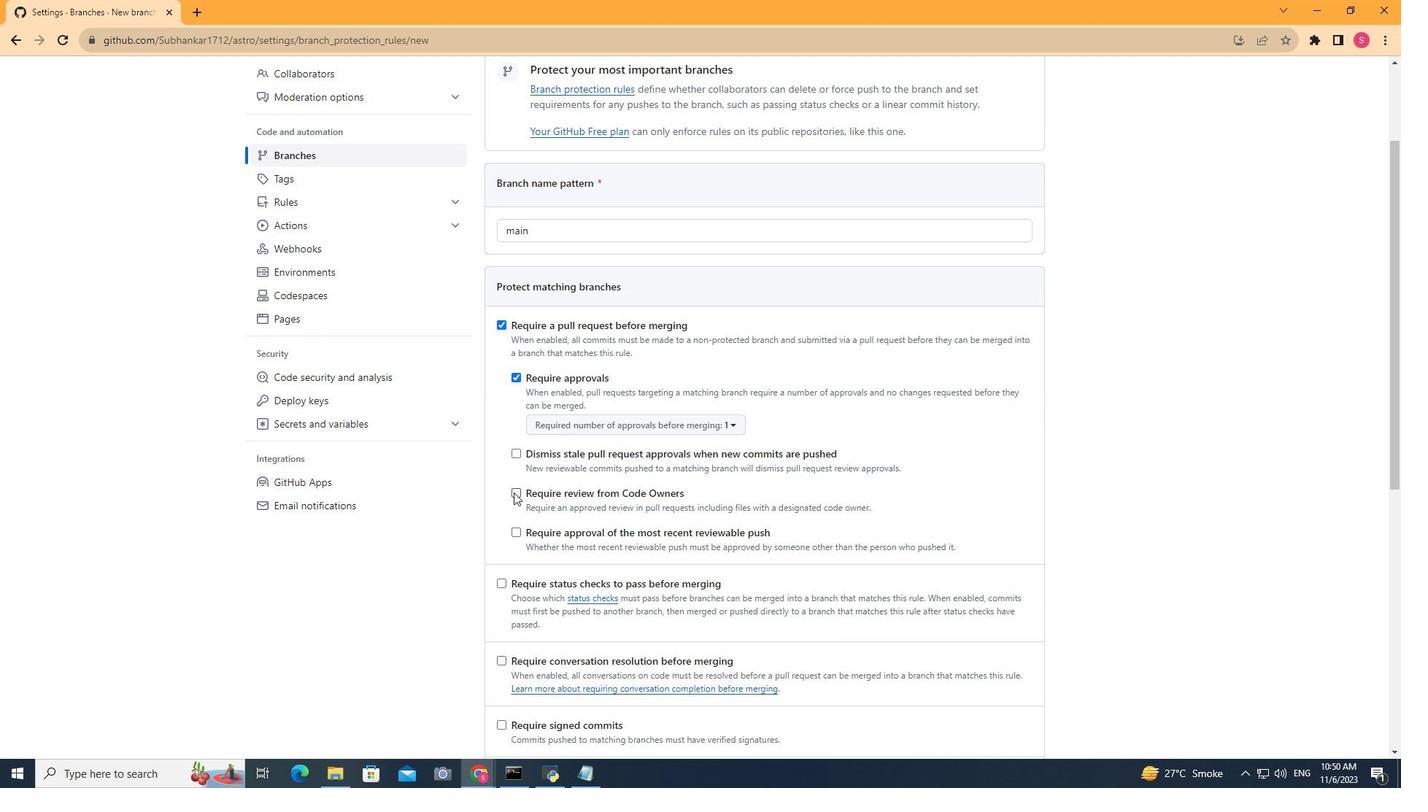 
Action: Mouse pressed left at (513, 492)
Screenshot: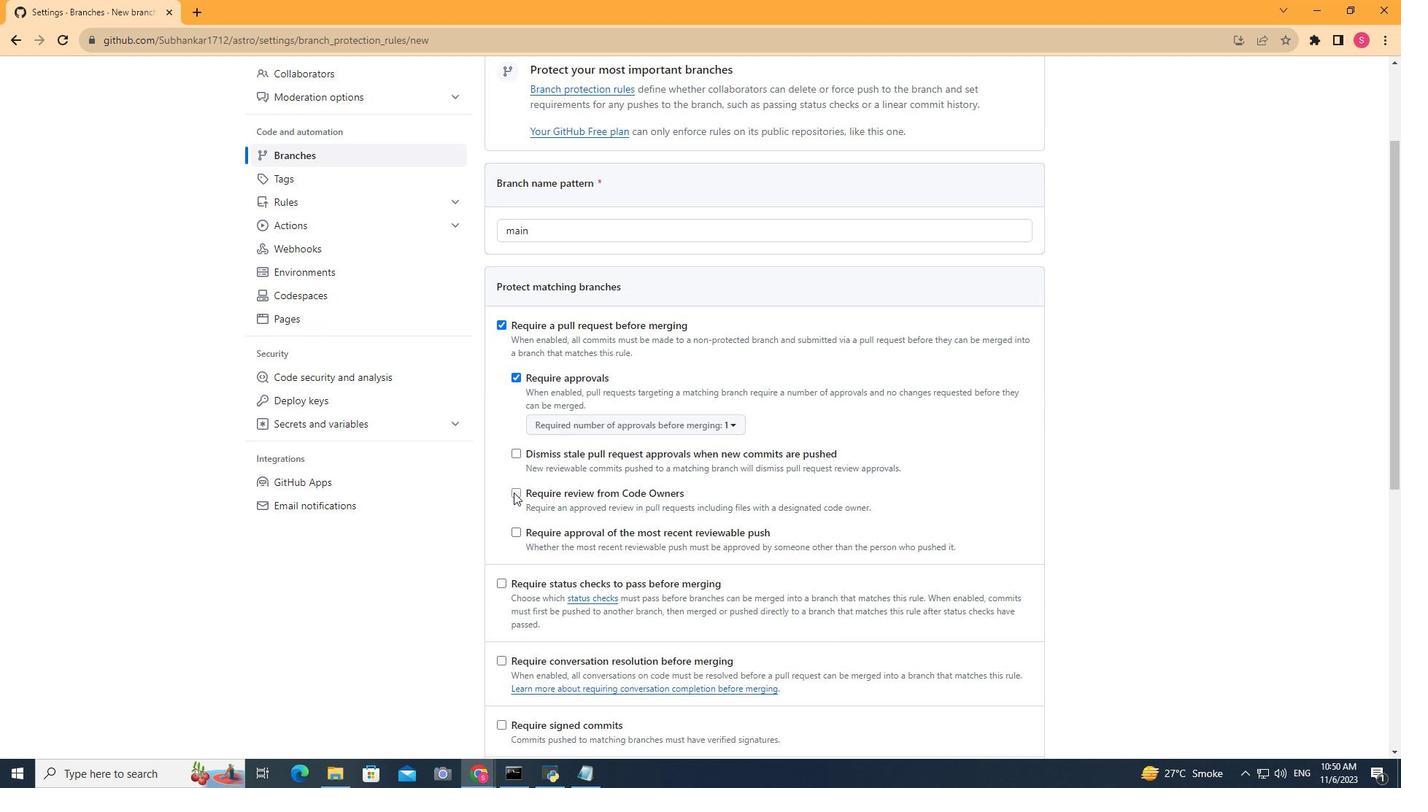 
Action: Mouse moved to (592, 432)
Screenshot: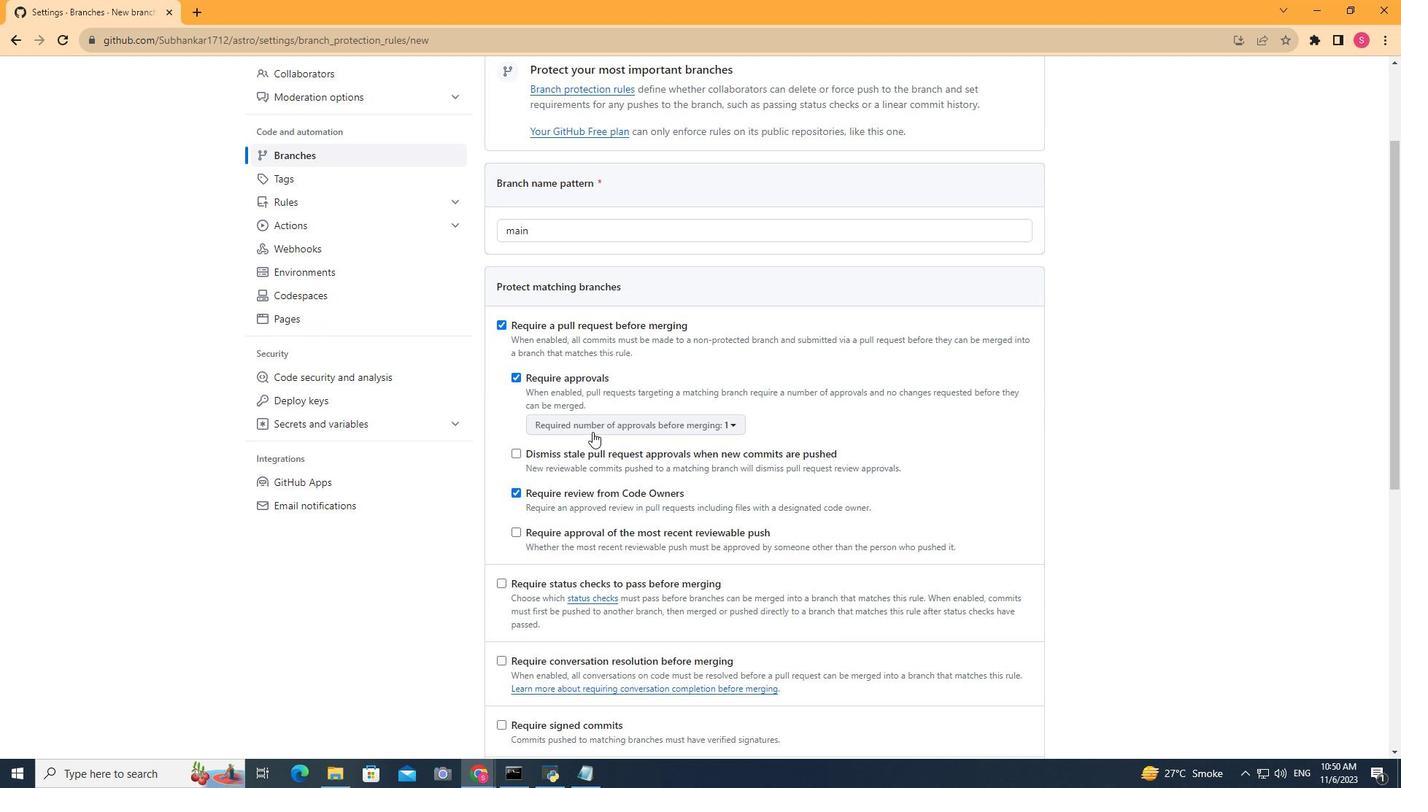 
Action: Mouse scrolled (592, 431) with delta (0, 0)
Screenshot: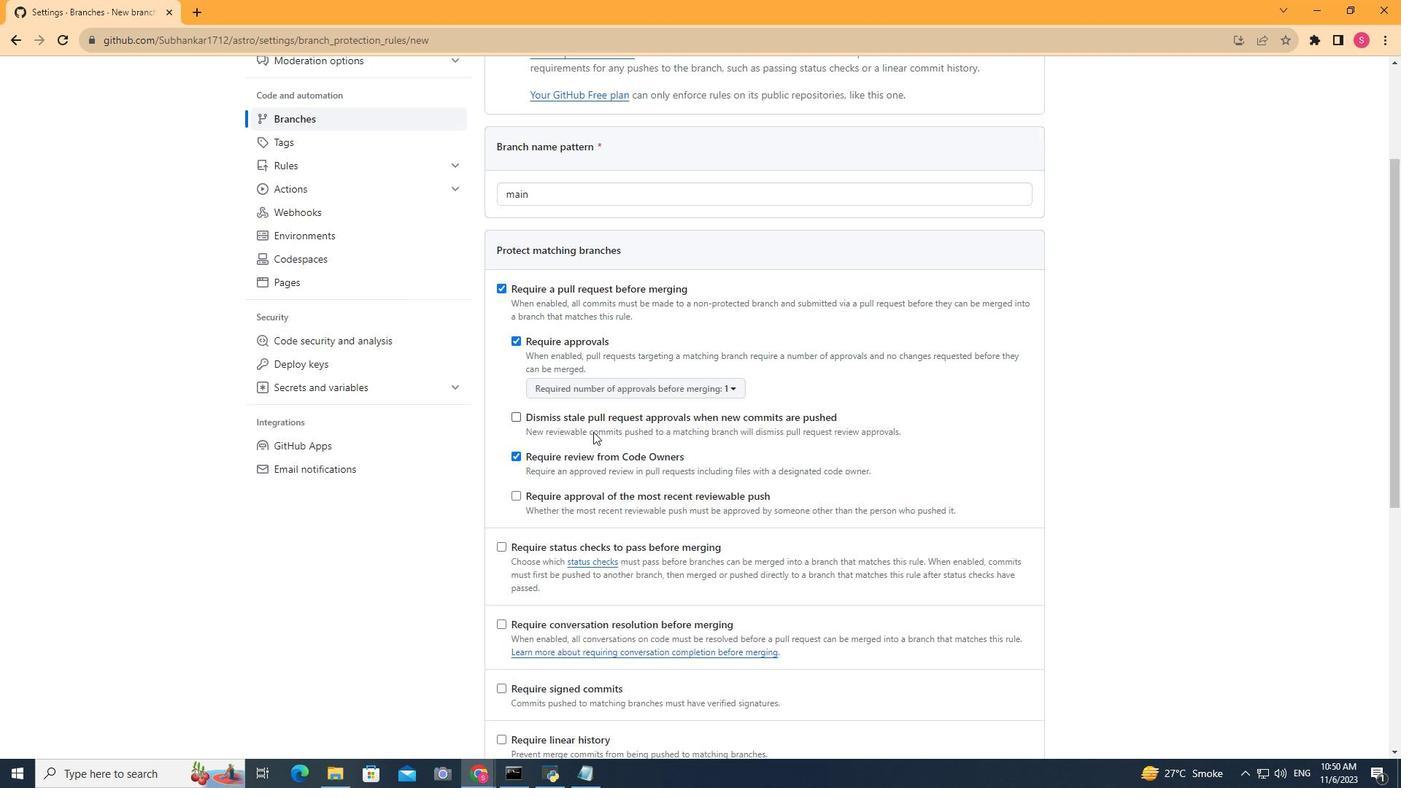 
Action: Mouse moved to (593, 432)
Screenshot: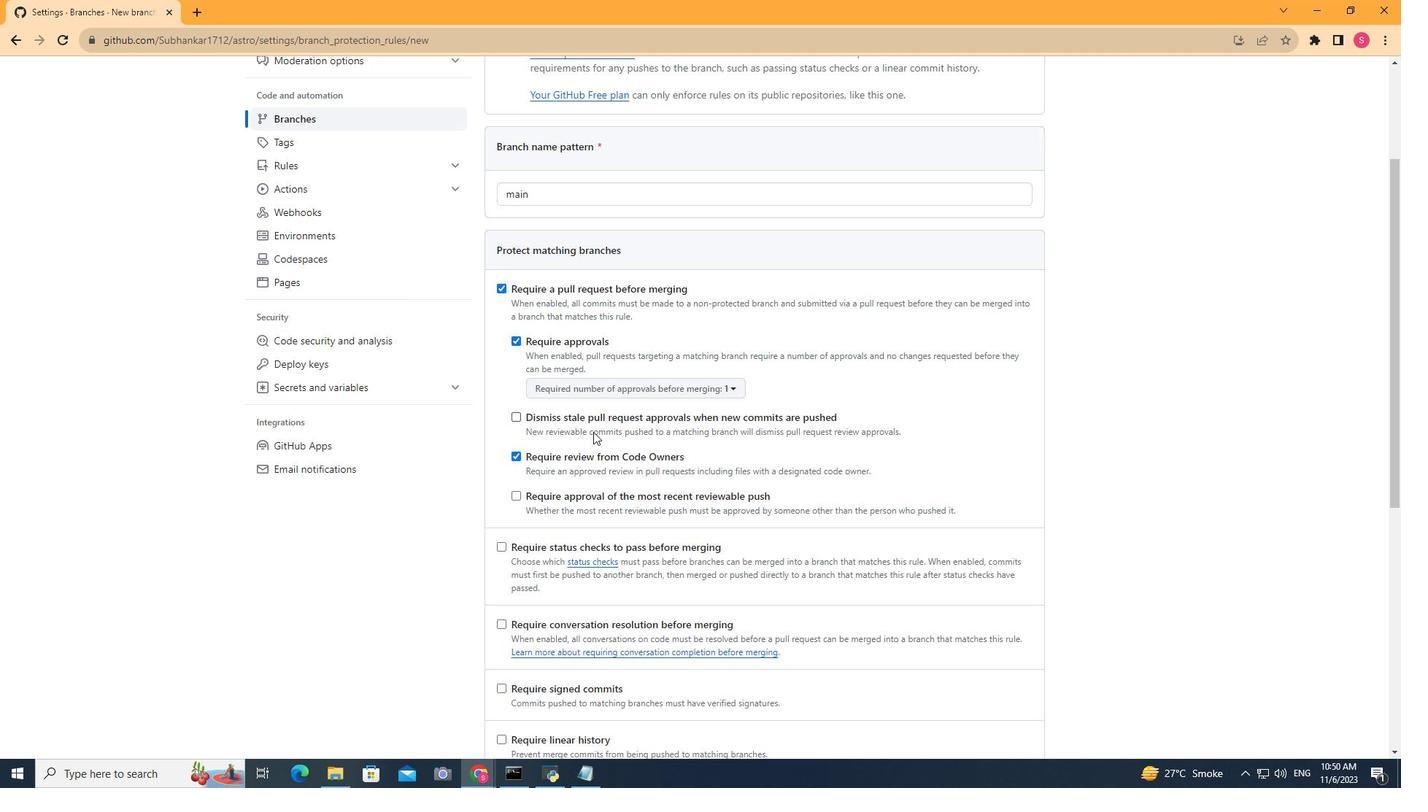 
Action: Mouse scrolled (593, 431) with delta (0, 0)
Screenshot: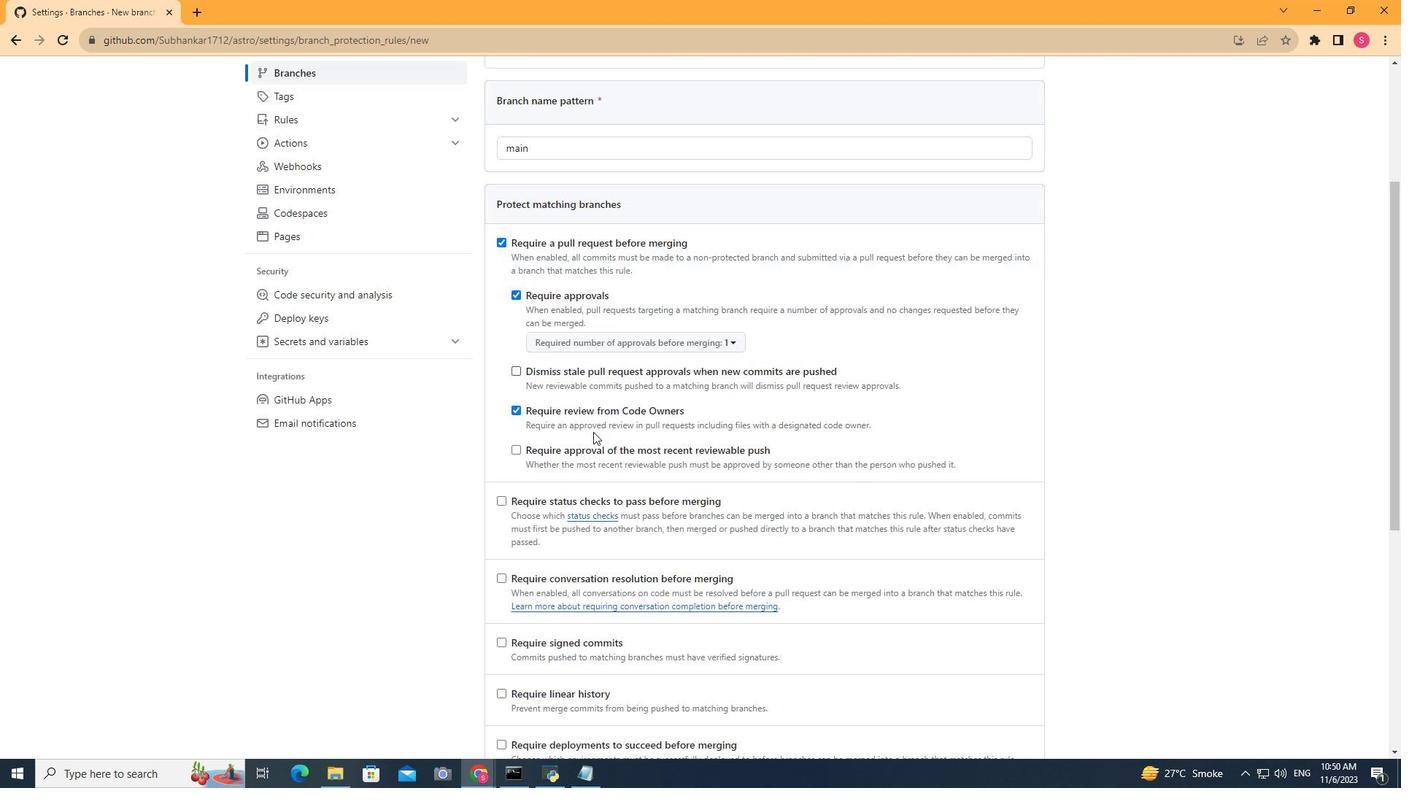 
Action: Mouse moved to (644, 418)
Screenshot: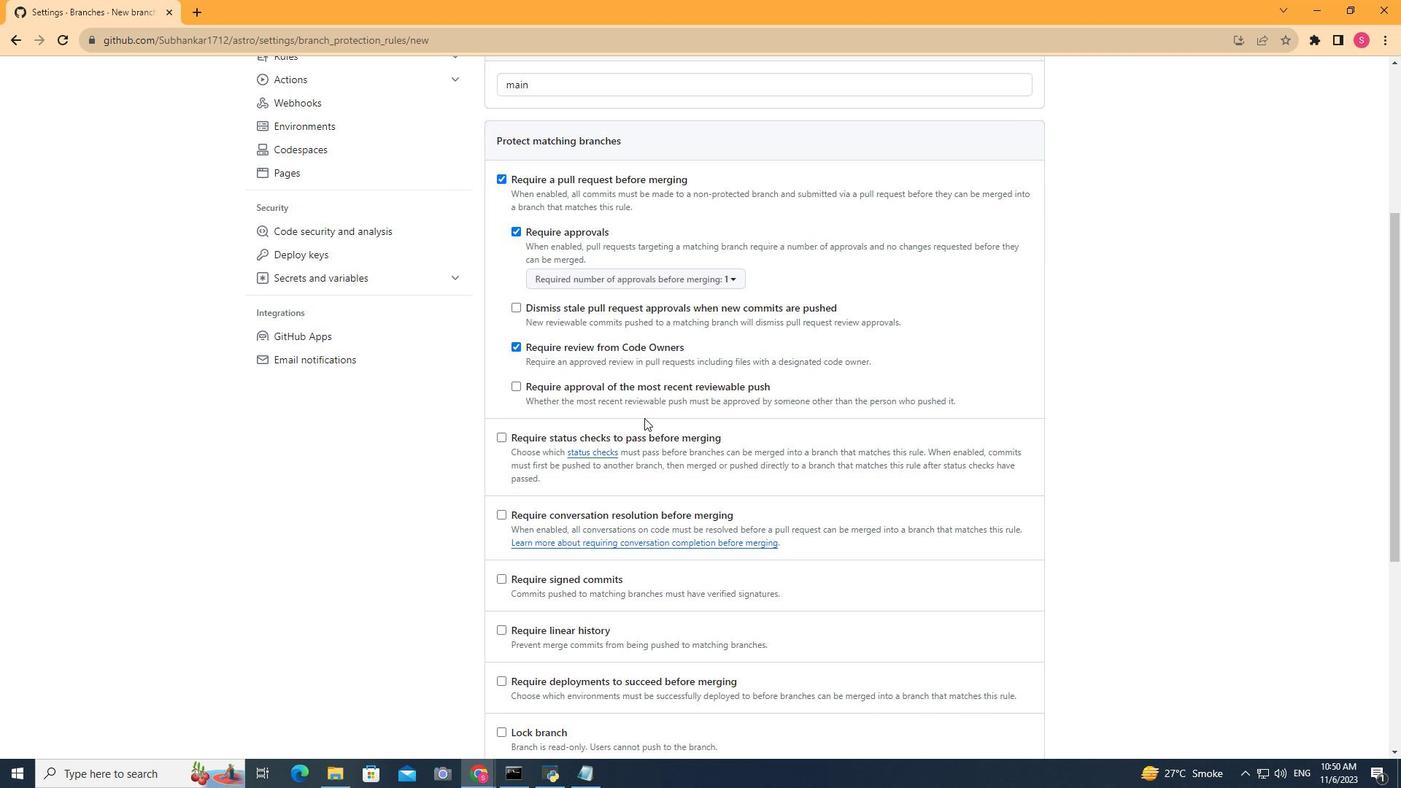 
Action: Mouse scrolled (644, 417) with delta (0, 0)
Screenshot: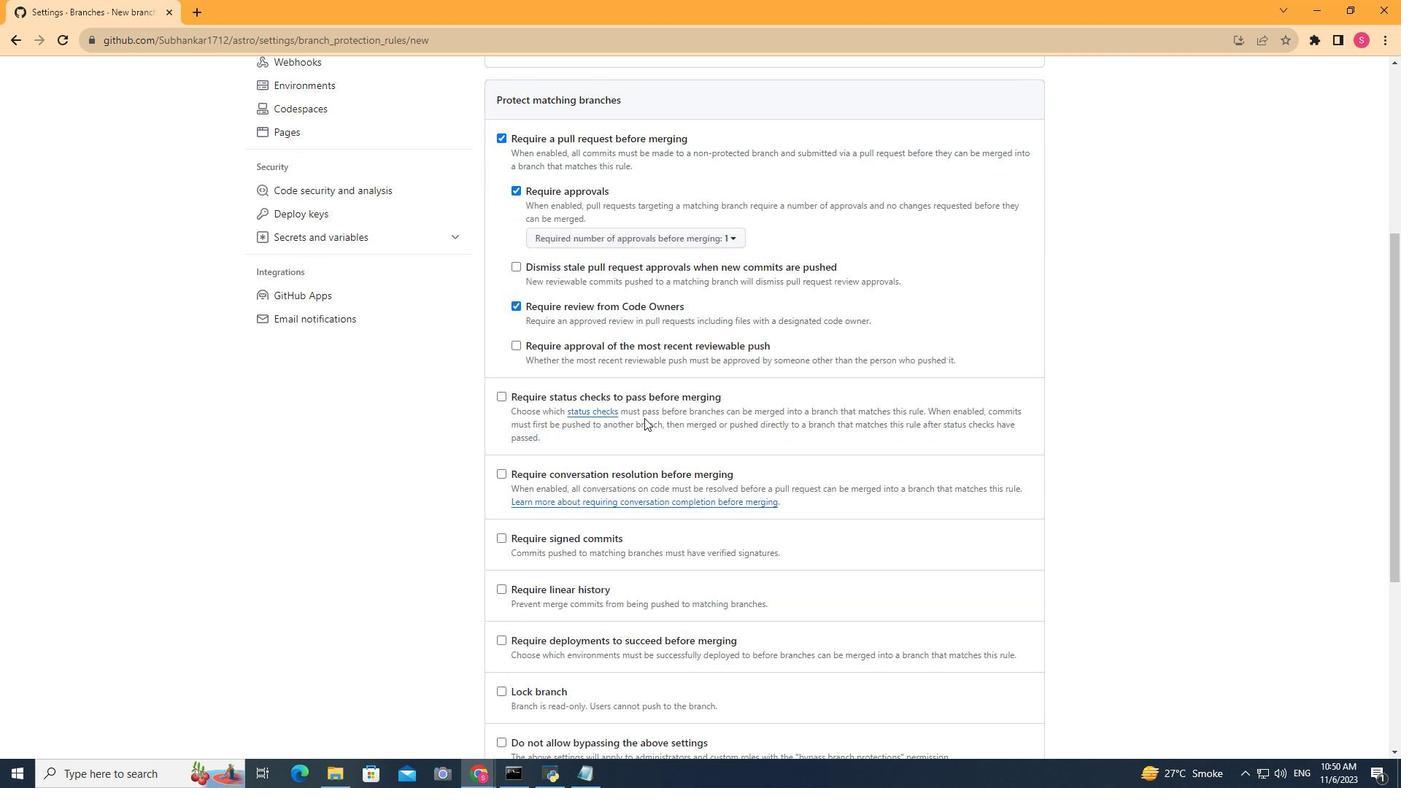 
Action: Mouse scrolled (644, 417) with delta (0, 0)
Screenshot: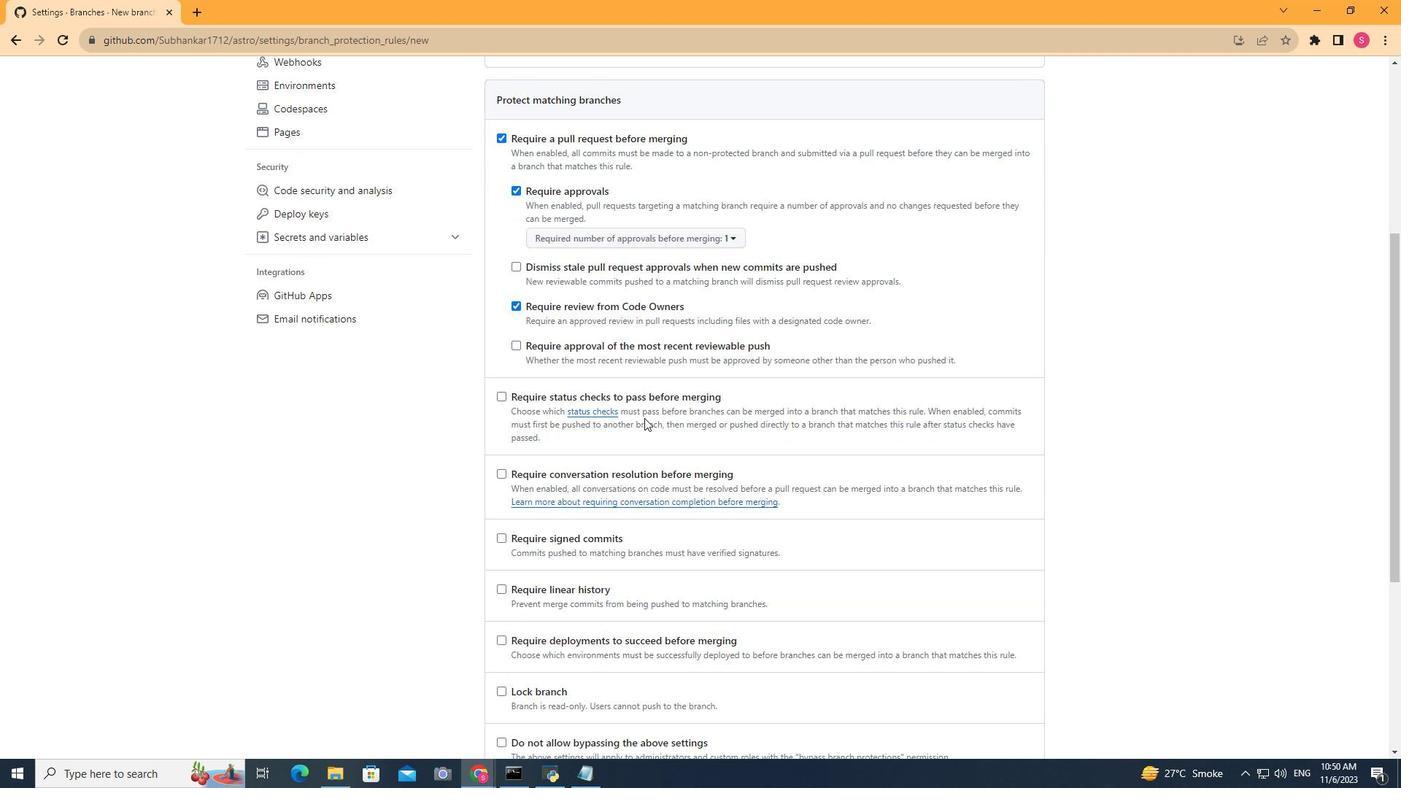 
Action: Mouse scrolled (644, 417) with delta (0, 0)
Screenshot: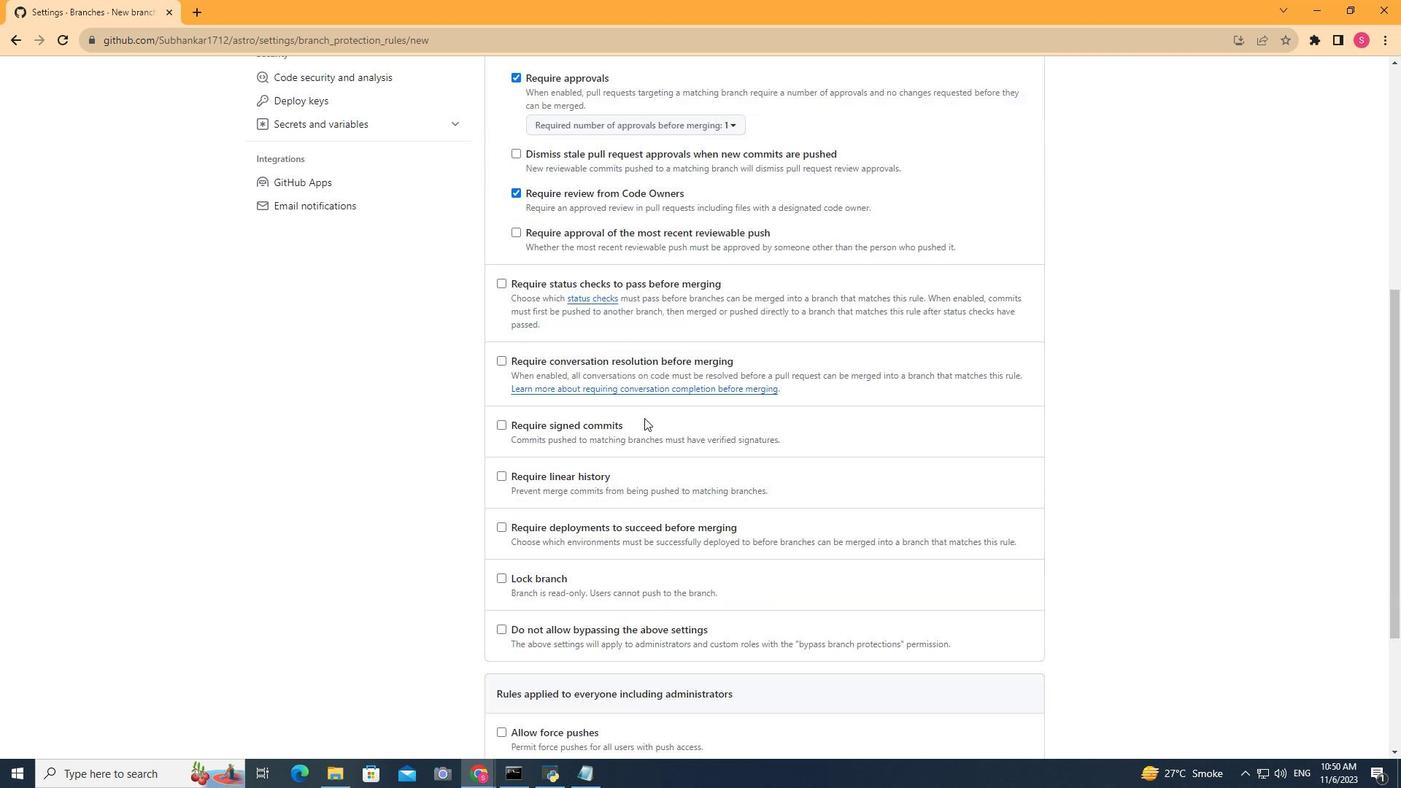 
Action: Mouse scrolled (644, 417) with delta (0, 0)
Screenshot: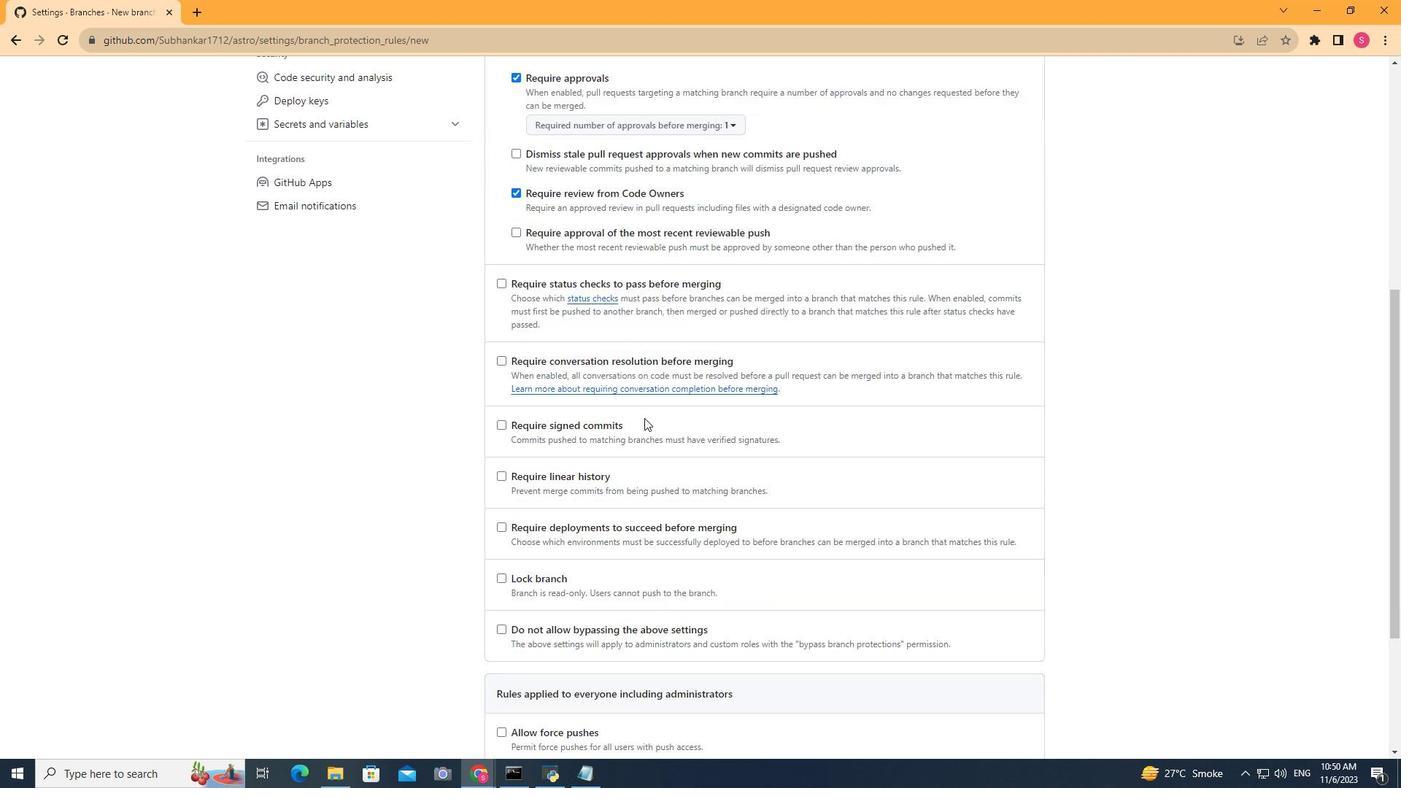 
Action: Mouse scrolled (644, 417) with delta (0, 0)
Screenshot: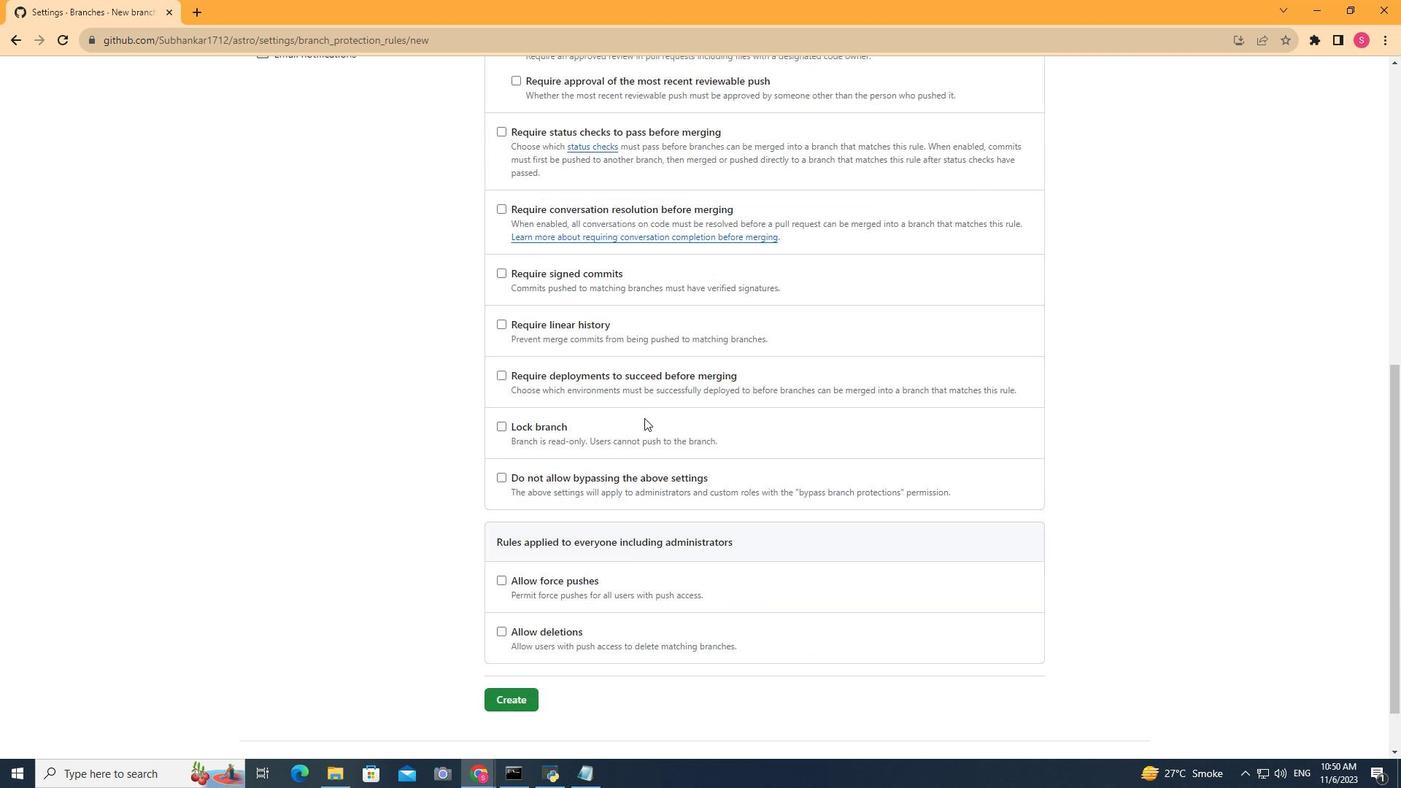 
Action: Mouse scrolled (644, 417) with delta (0, 0)
Screenshot: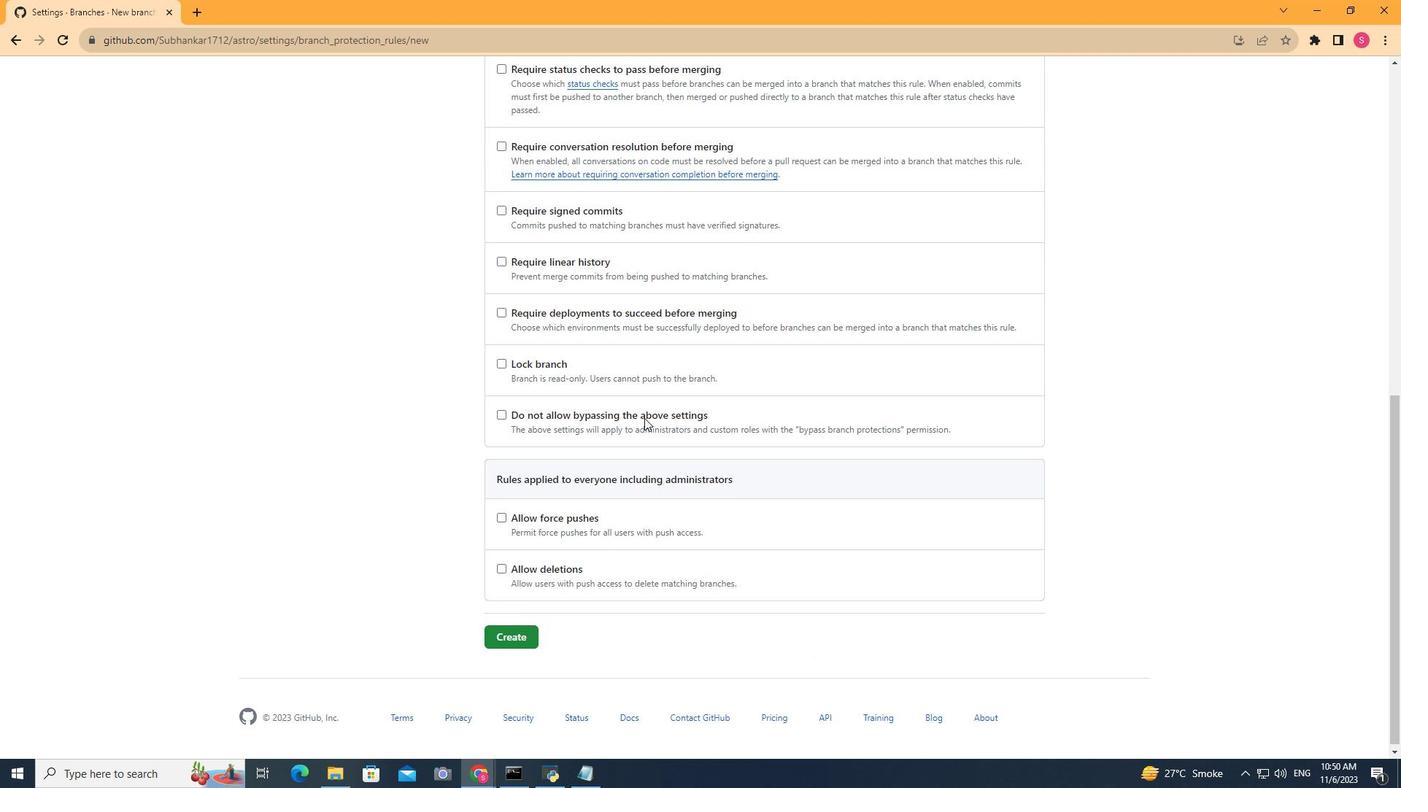 
Action: Mouse scrolled (644, 417) with delta (0, 0)
Screenshot: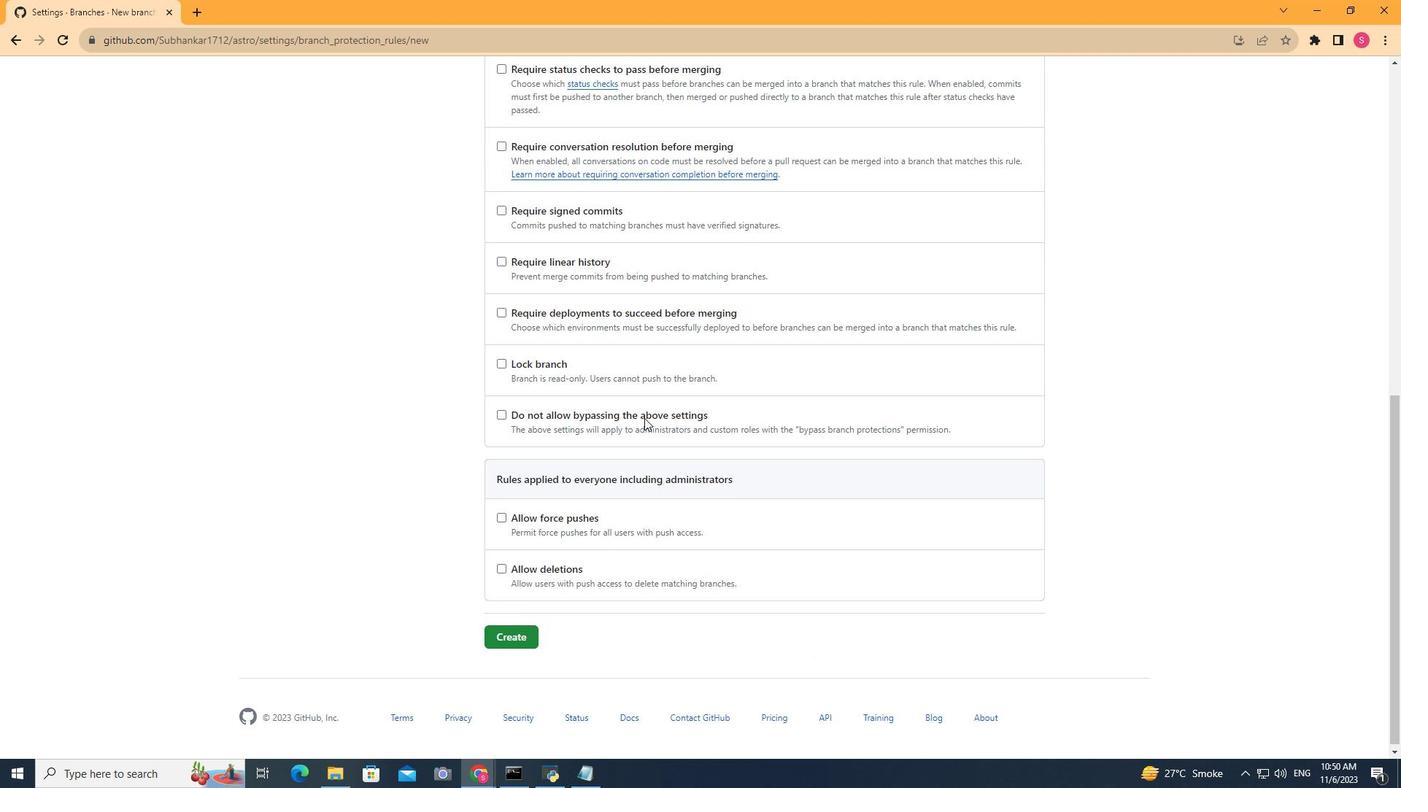 
Action: Mouse scrolled (644, 417) with delta (0, 0)
Screenshot: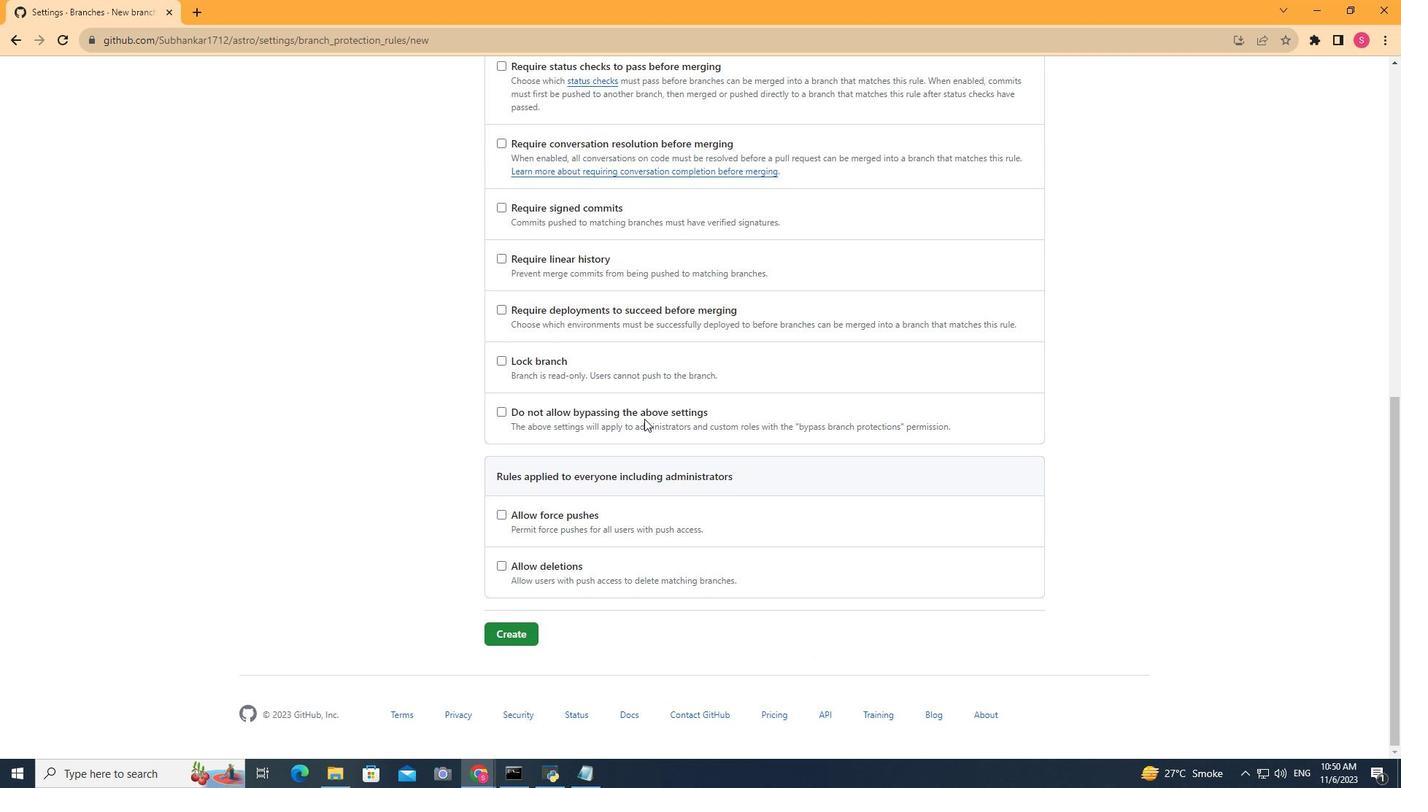 
Action: Mouse moved to (524, 628)
Screenshot: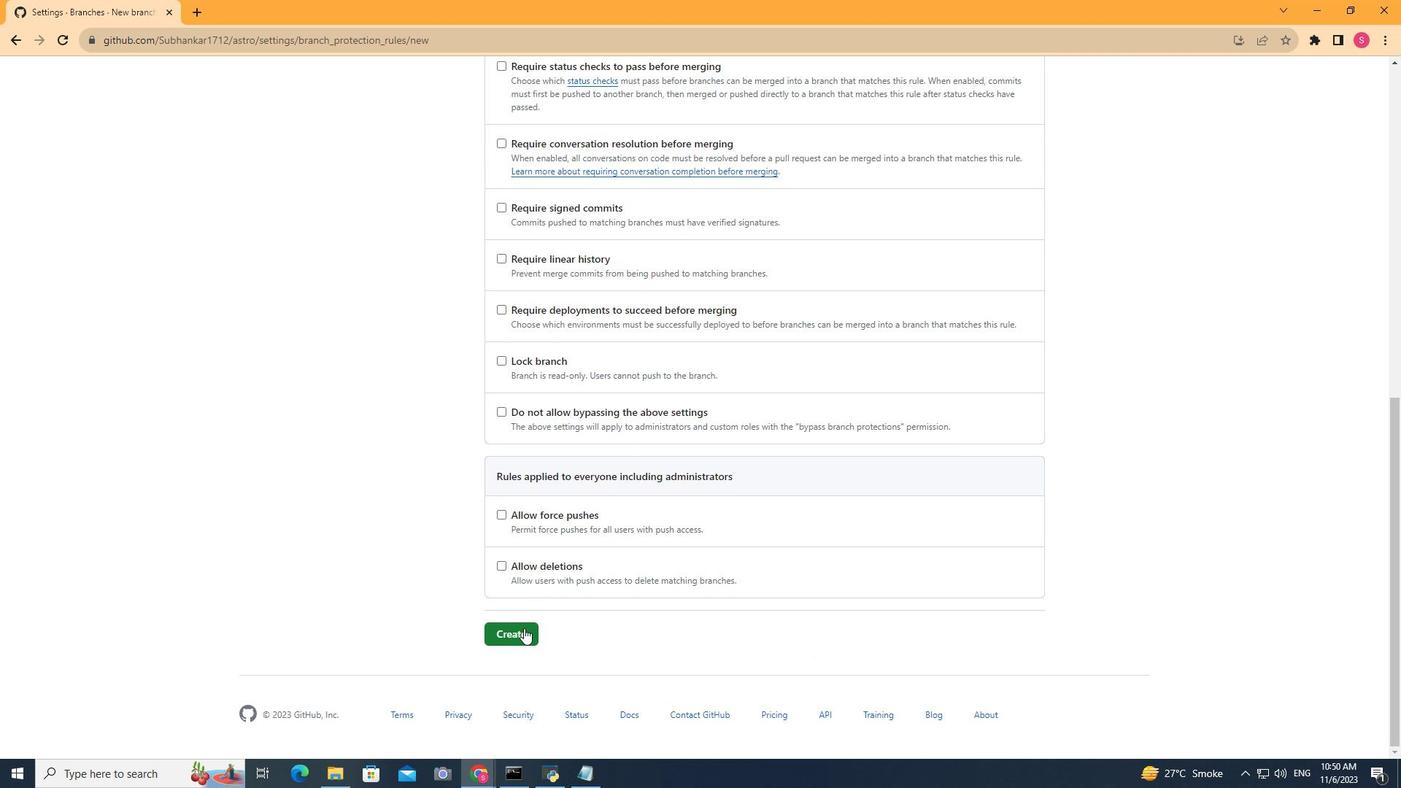 
Action: Mouse pressed left at (524, 628)
Screenshot: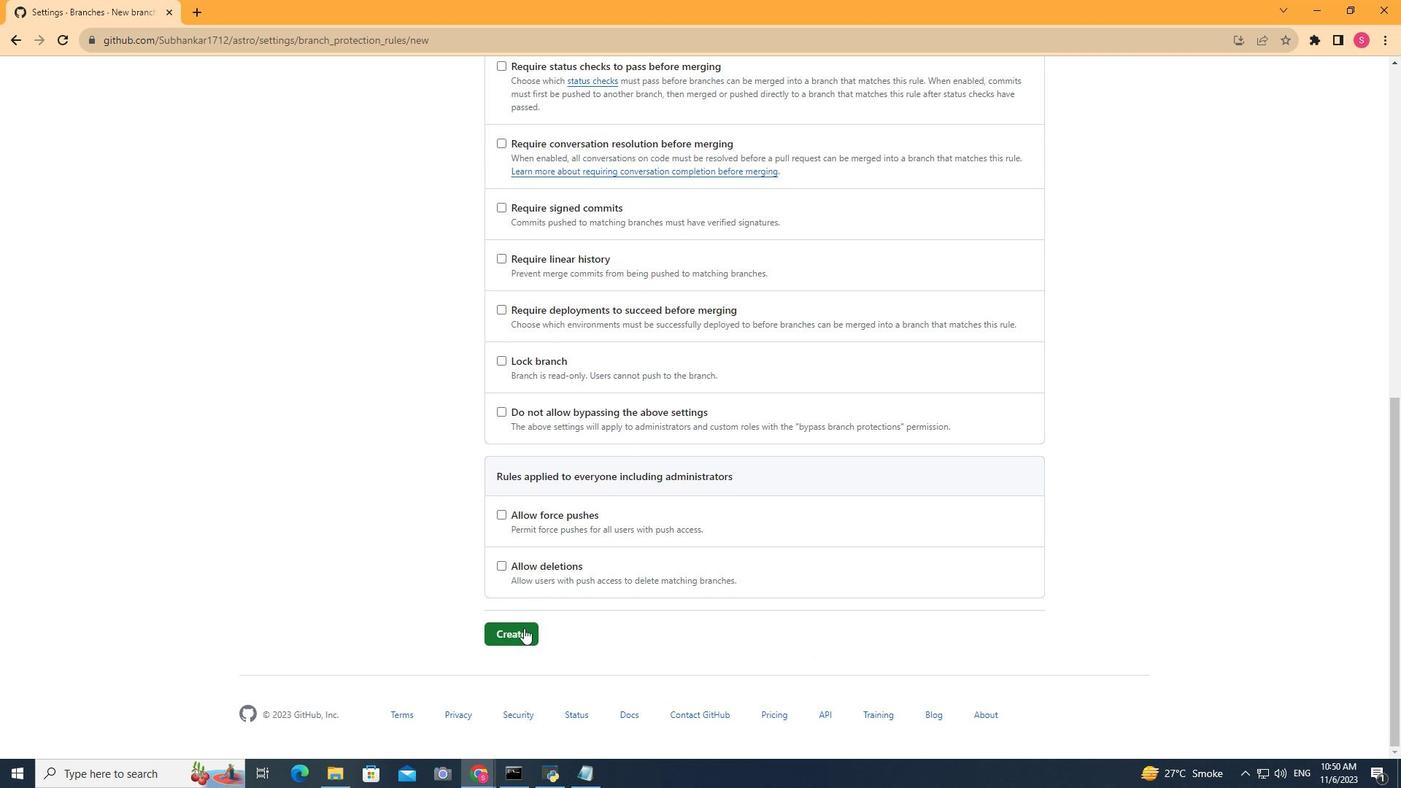 
Action: Mouse moved to (660, 360)
Screenshot: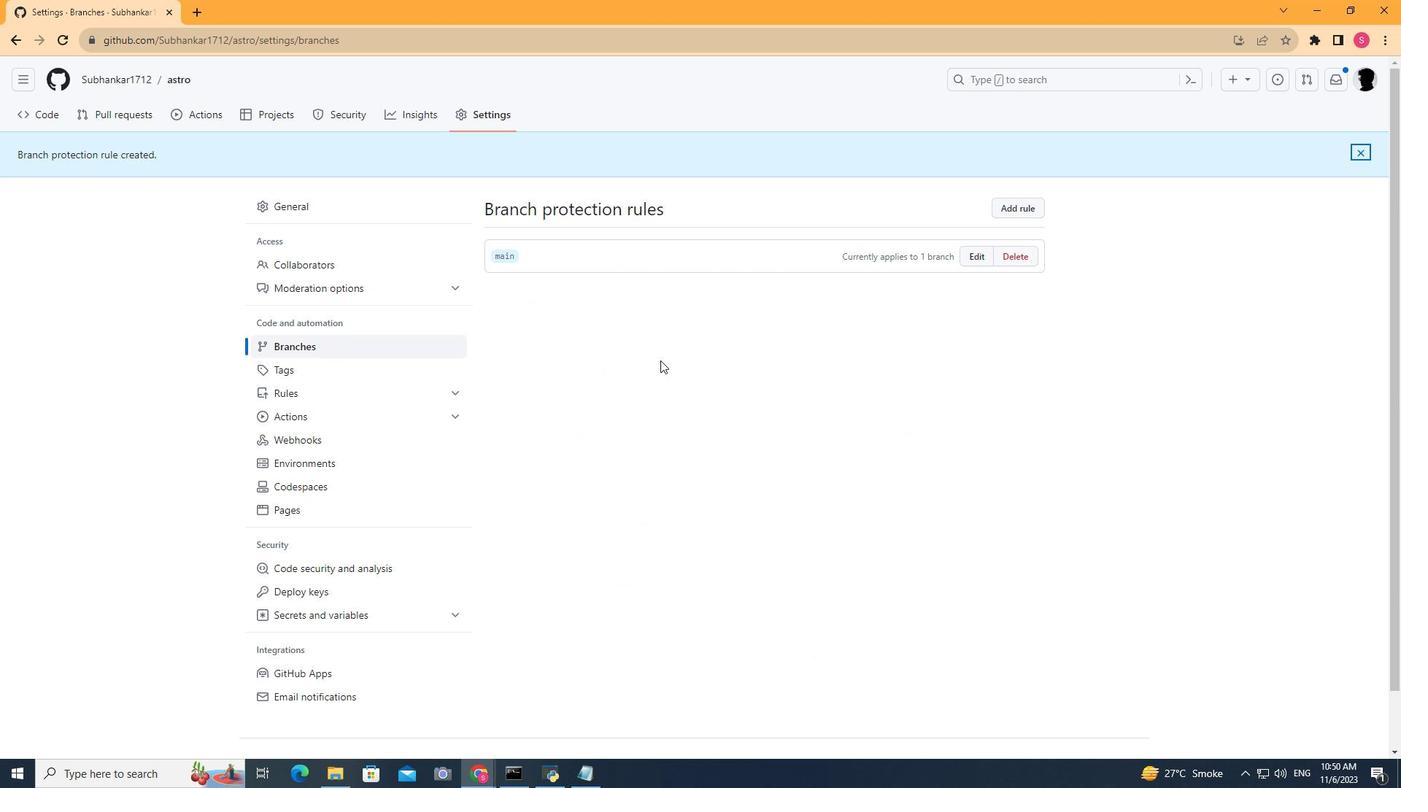 
